 Task: Add a signature Delaney King containing Have a safe and happy holiday, Delaney King to email address softage.10@softage.net and add a label Surveys
Action: Mouse moved to (68, 110)
Screenshot: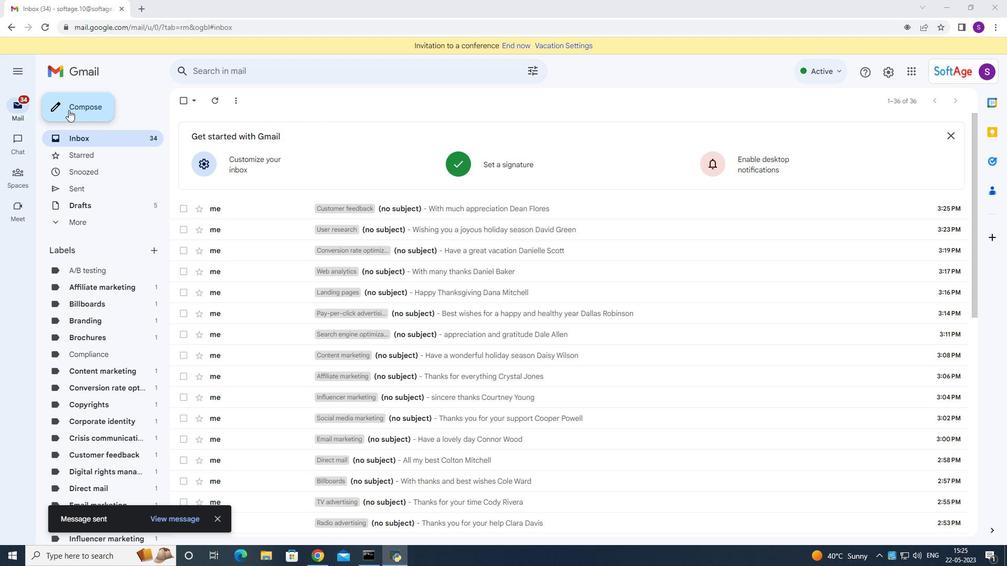 
Action: Mouse pressed left at (68, 110)
Screenshot: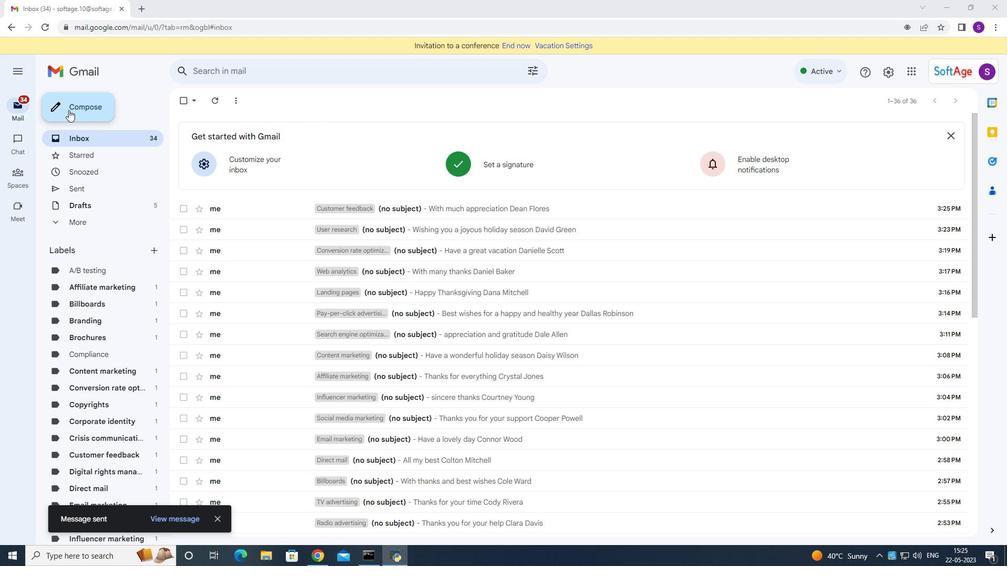 
Action: Mouse moved to (843, 531)
Screenshot: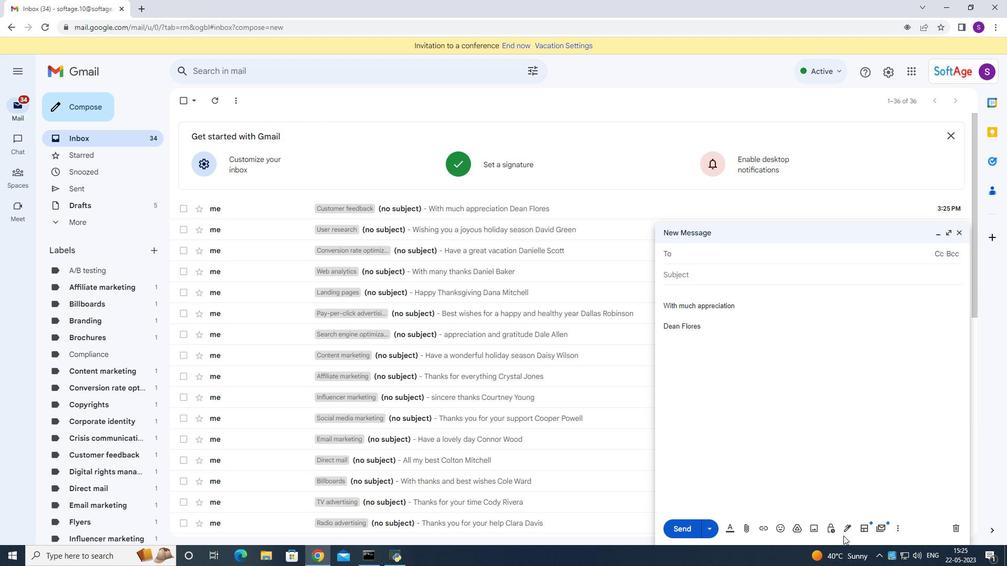 
Action: Mouse pressed left at (843, 531)
Screenshot: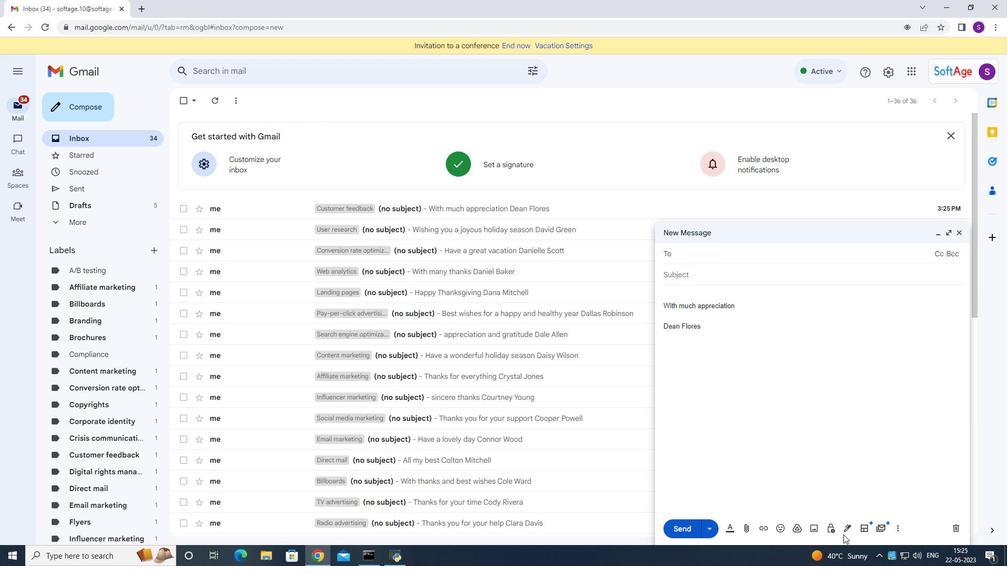 
Action: Mouse moved to (859, 468)
Screenshot: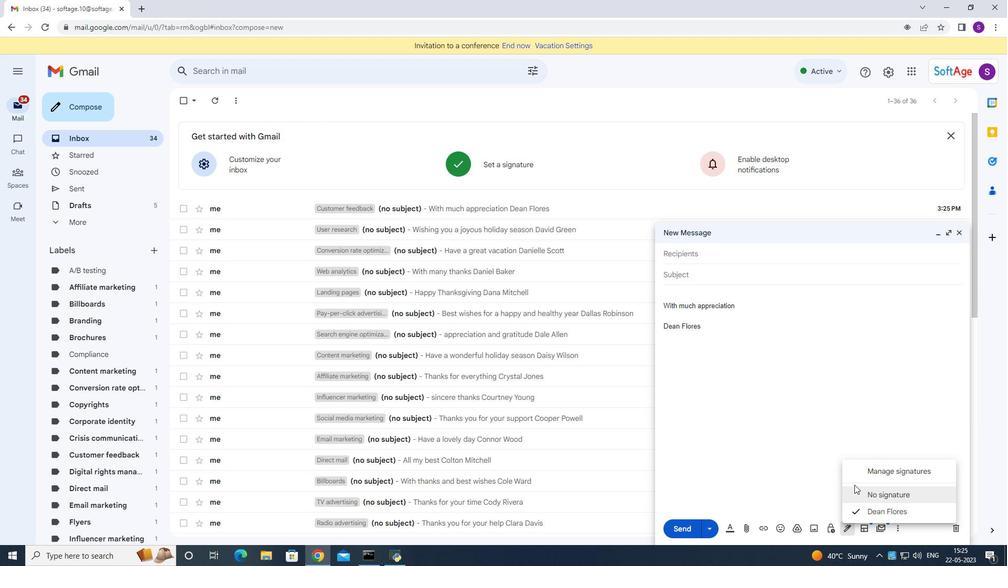 
Action: Mouse pressed left at (859, 468)
Screenshot: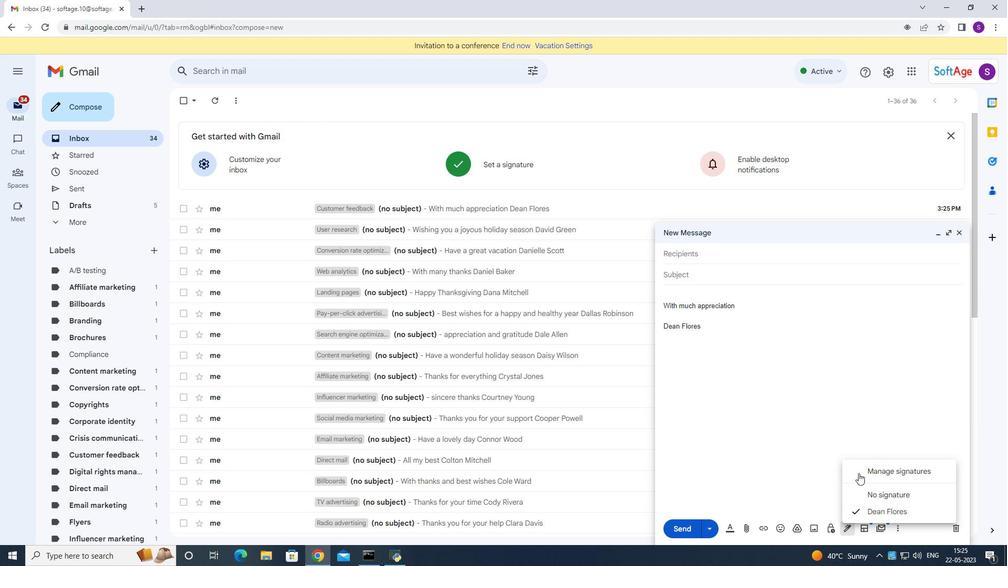
Action: Mouse moved to (532, 331)
Screenshot: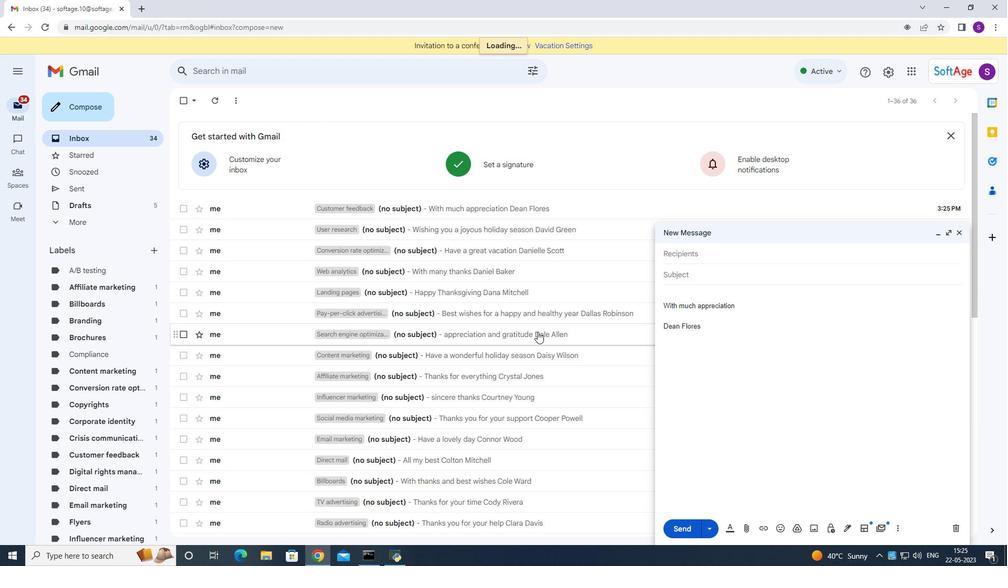 
Action: Mouse scrolled (532, 330) with delta (0, 0)
Screenshot: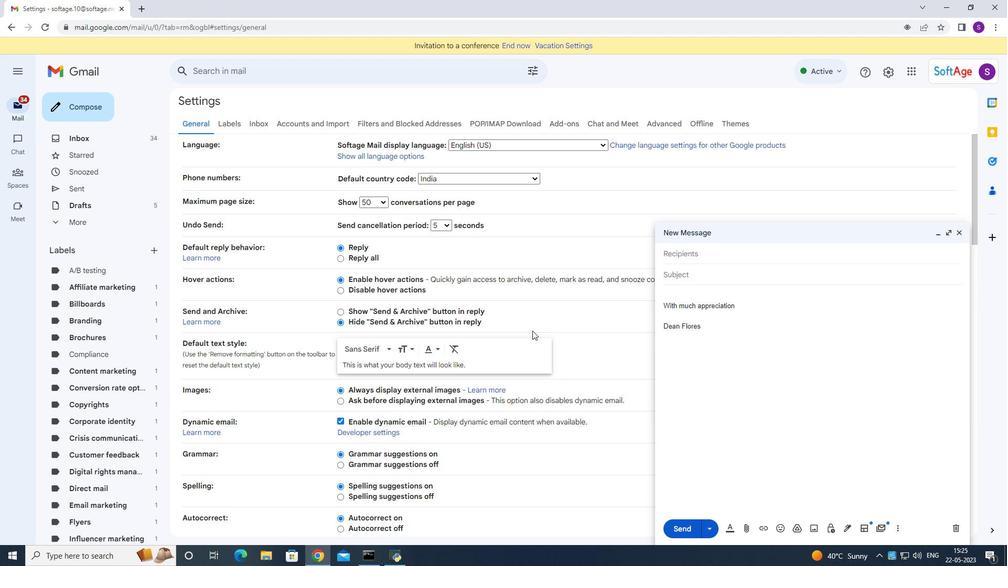 
Action: Mouse scrolled (532, 330) with delta (0, 0)
Screenshot: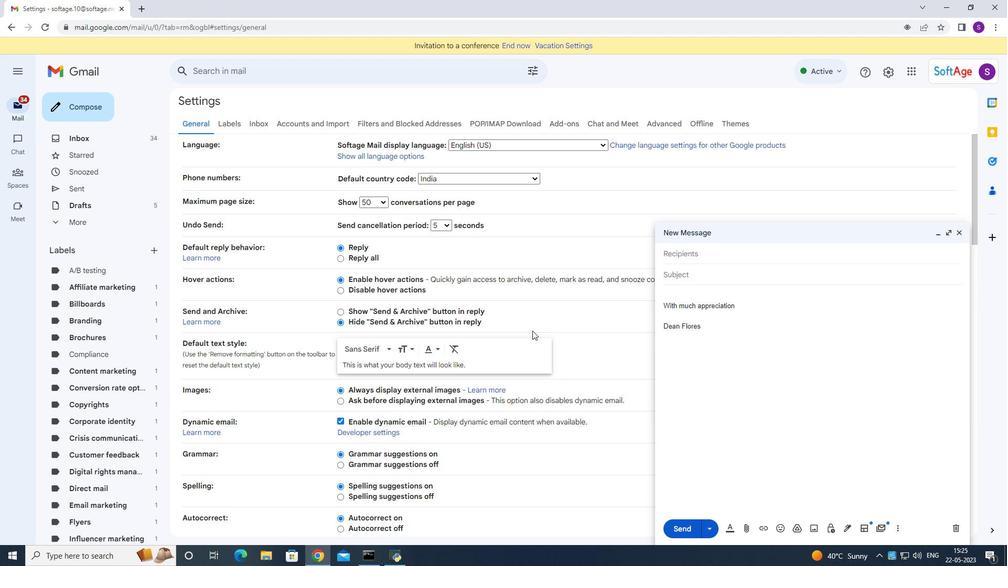 
Action: Mouse scrolled (532, 330) with delta (0, 0)
Screenshot: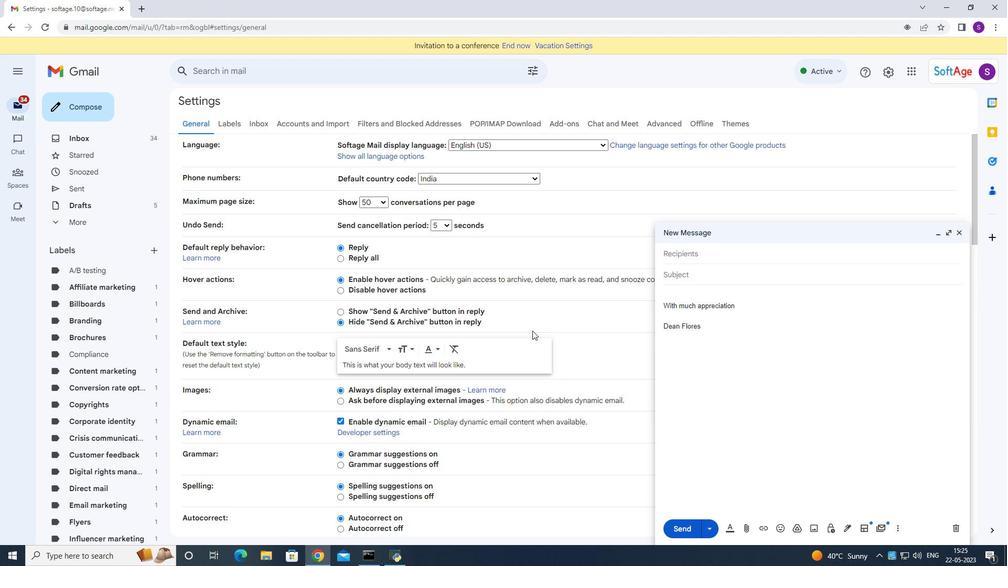 
Action: Mouse scrolled (532, 330) with delta (0, 0)
Screenshot: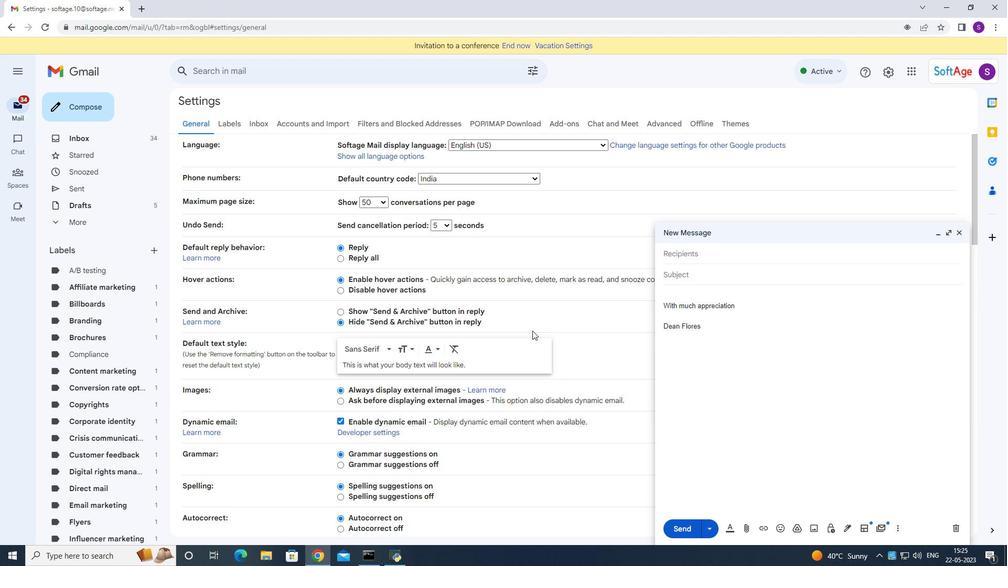 
Action: Mouse scrolled (532, 330) with delta (0, 0)
Screenshot: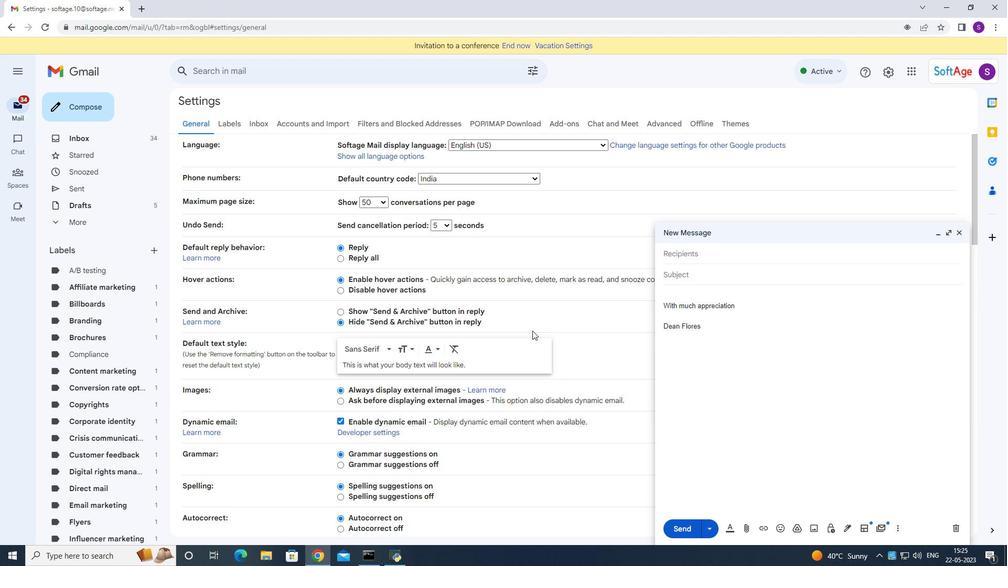 
Action: Mouse scrolled (532, 330) with delta (0, 0)
Screenshot: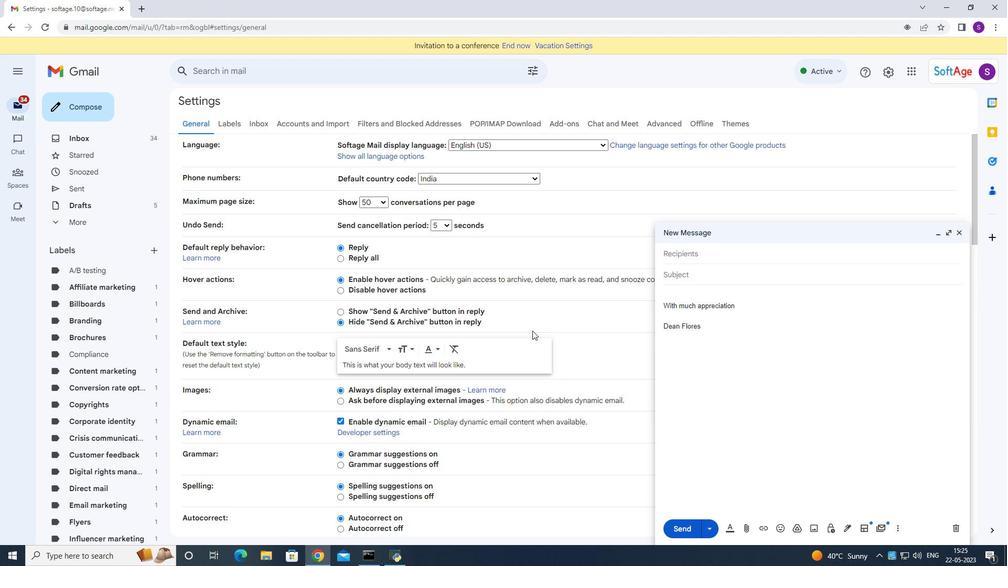 
Action: Mouse moved to (531, 334)
Screenshot: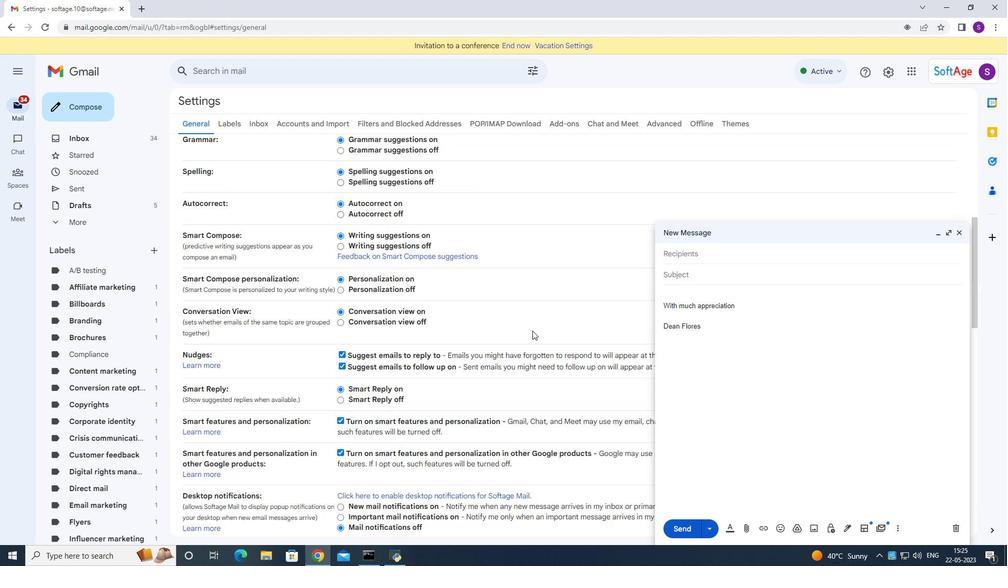 
Action: Mouse scrolled (531, 334) with delta (0, 0)
Screenshot: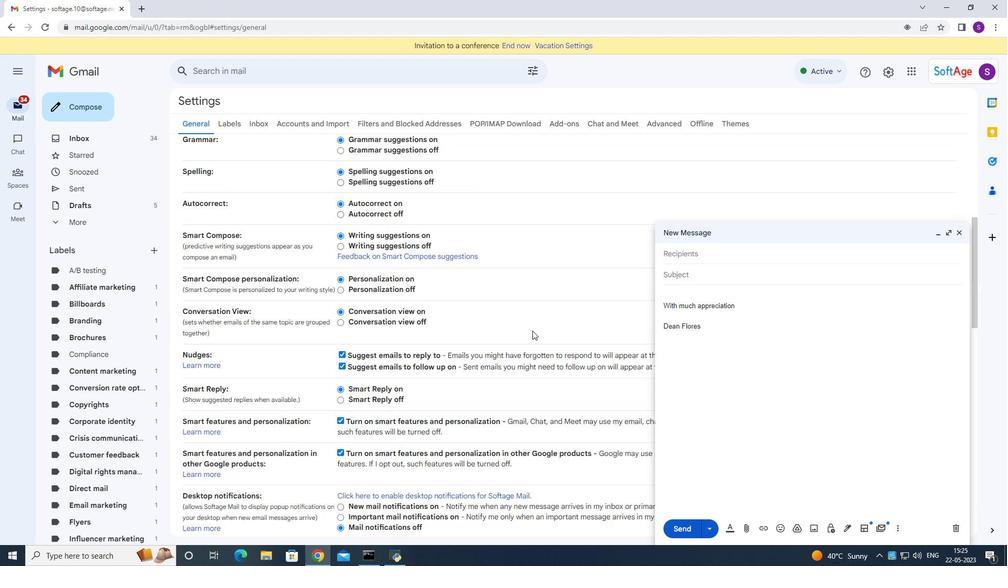 
Action: Mouse moved to (531, 334)
Screenshot: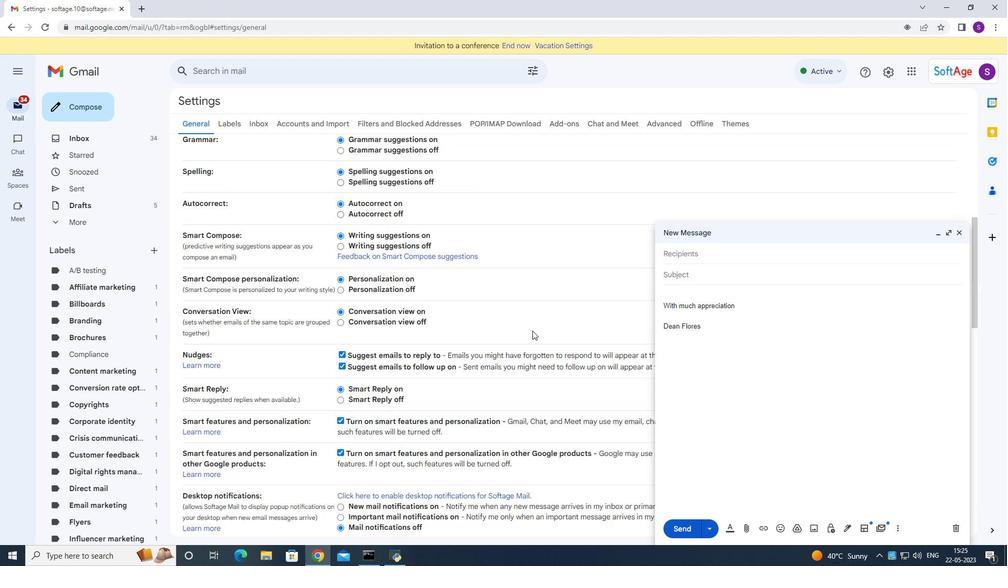 
Action: Mouse scrolled (531, 334) with delta (0, 0)
Screenshot: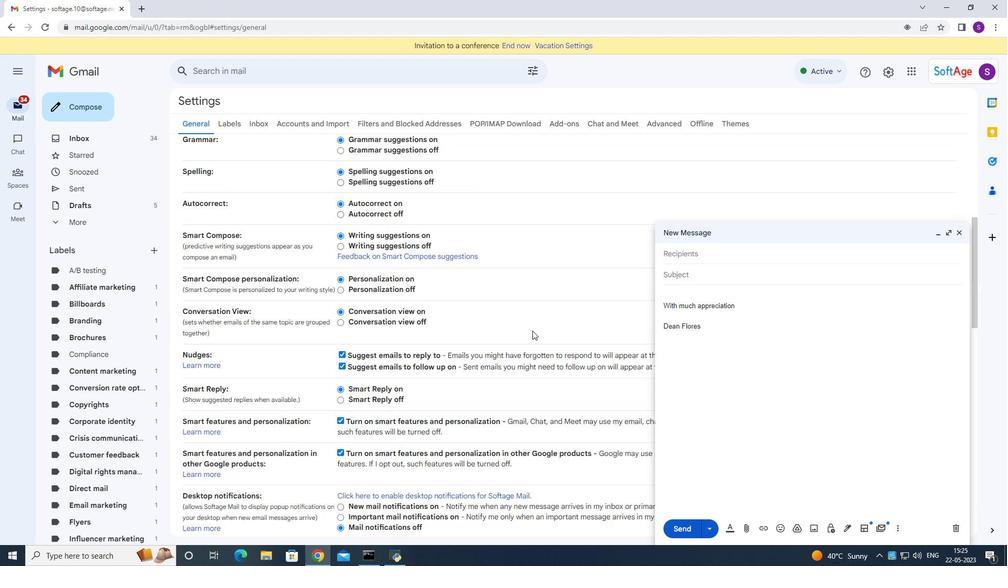 
Action: Mouse scrolled (531, 334) with delta (0, 0)
Screenshot: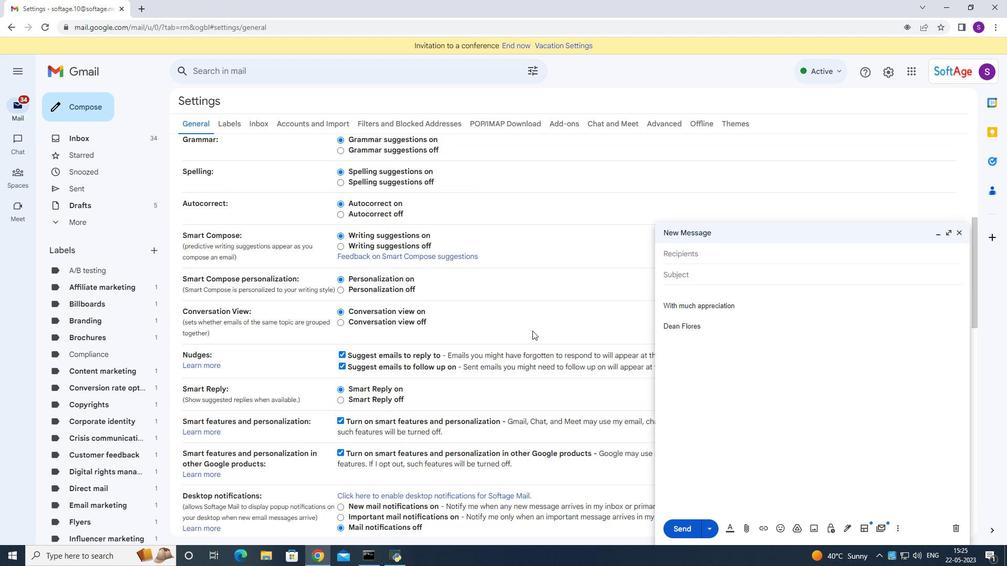 
Action: Mouse scrolled (531, 334) with delta (0, 0)
Screenshot: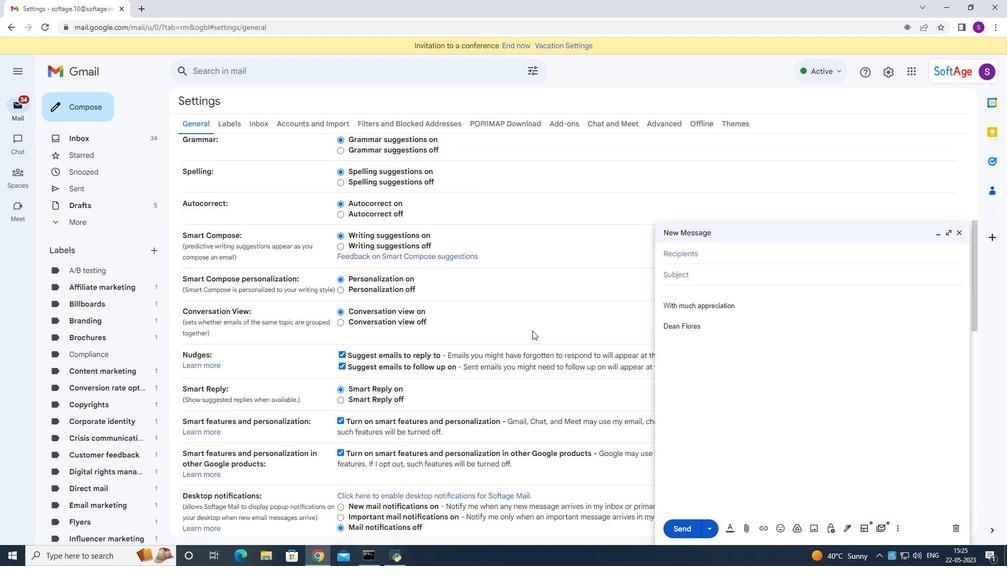 
Action: Mouse moved to (499, 351)
Screenshot: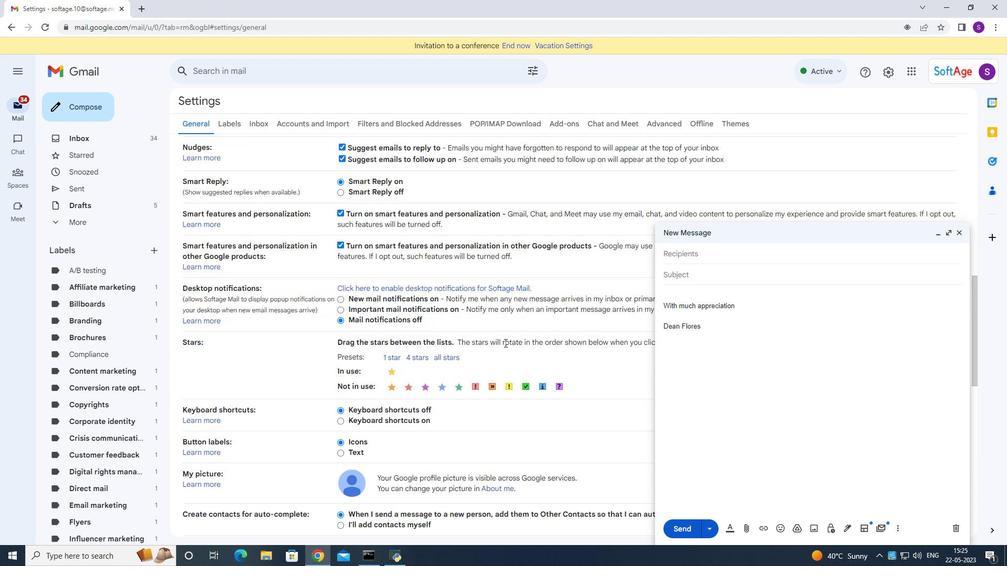 
Action: Mouse scrolled (499, 351) with delta (0, 0)
Screenshot: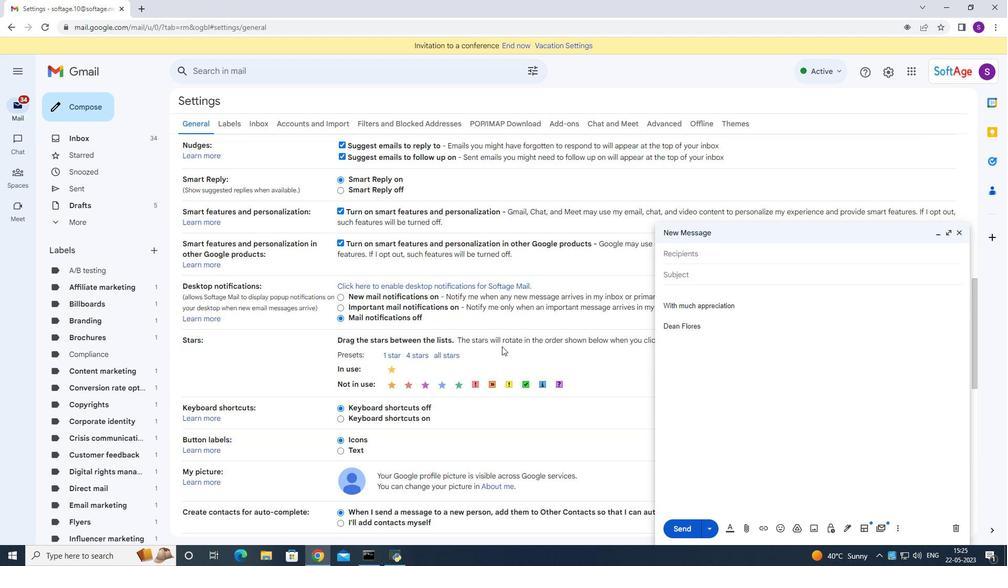 
Action: Mouse scrolled (499, 351) with delta (0, 0)
Screenshot: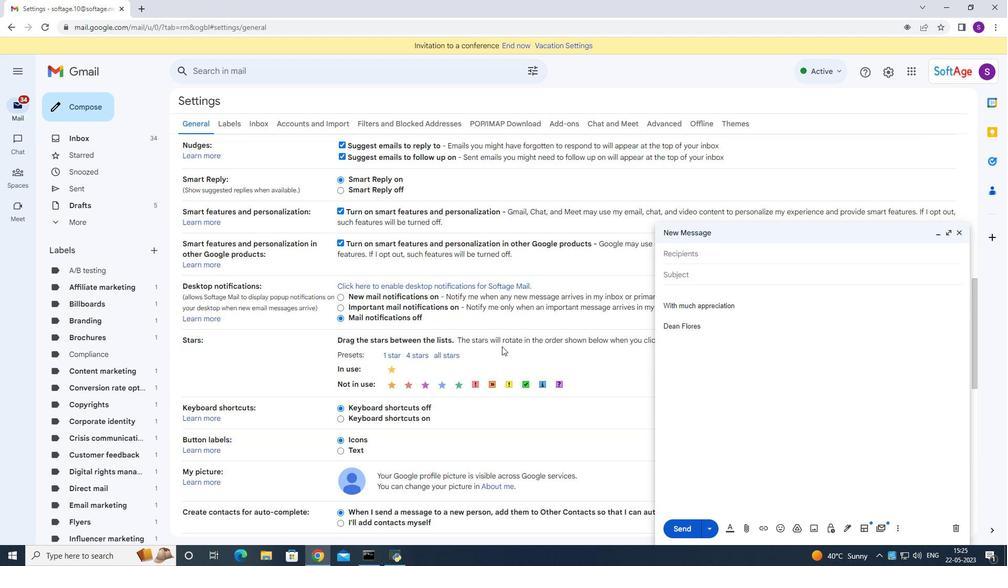 
Action: Mouse scrolled (499, 351) with delta (0, 0)
Screenshot: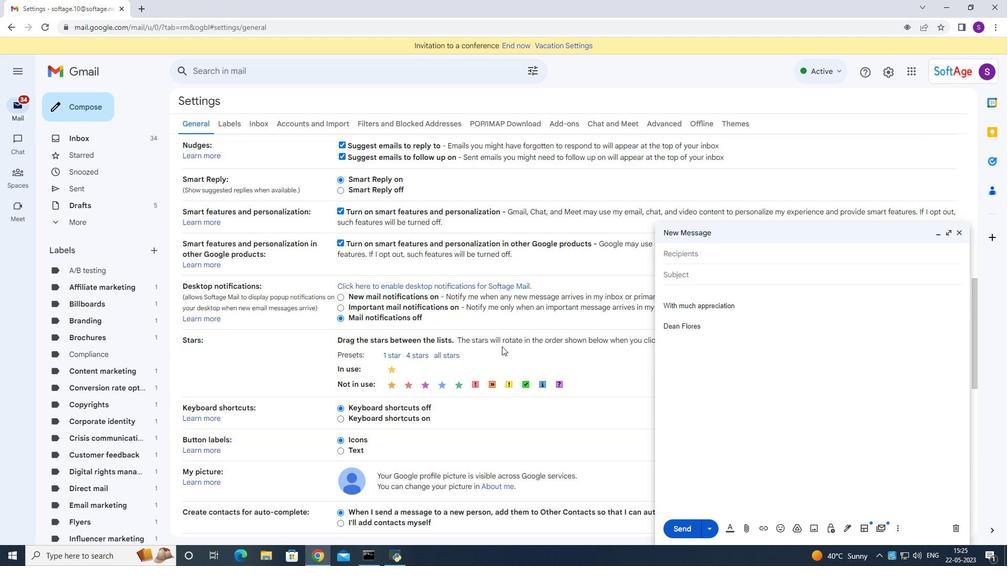 
Action: Mouse moved to (428, 394)
Screenshot: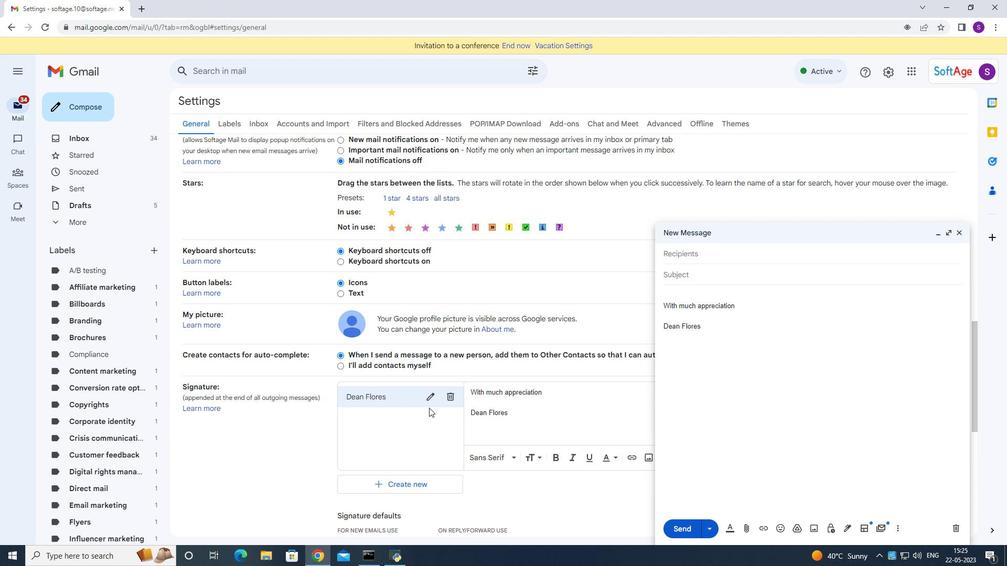 
Action: Mouse pressed left at (428, 394)
Screenshot: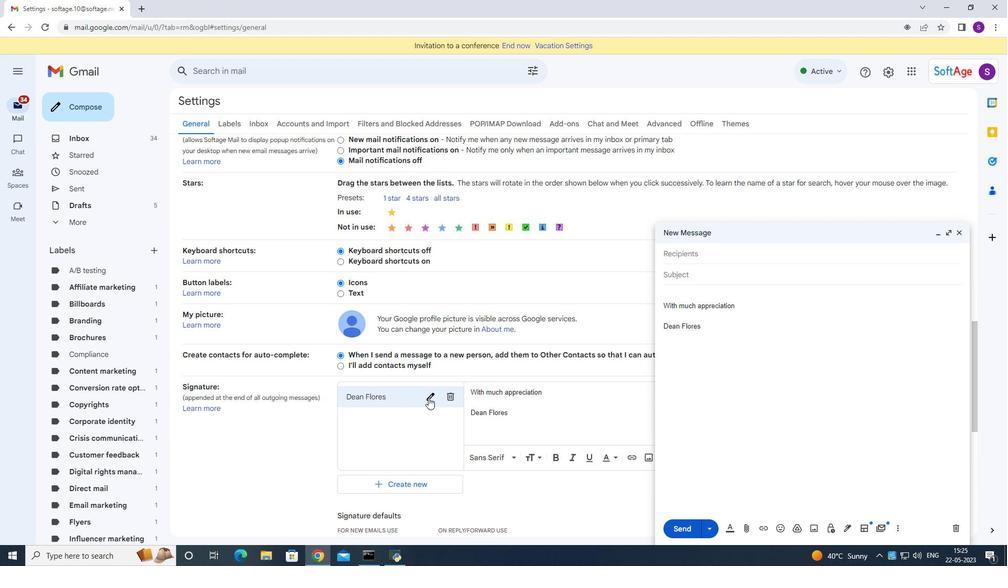 
Action: Mouse moved to (424, 373)
Screenshot: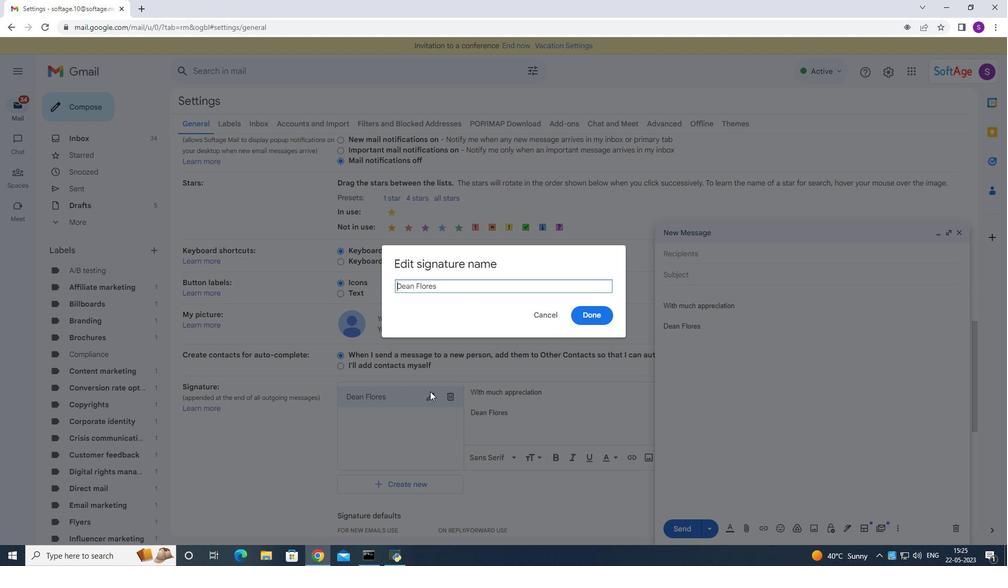 
Action: Key pressed ctrl+A<Key.backspace><Key.shift>Dea<Key.backspace>laney<Key.space><Key.shift>King<Key.space>
Screenshot: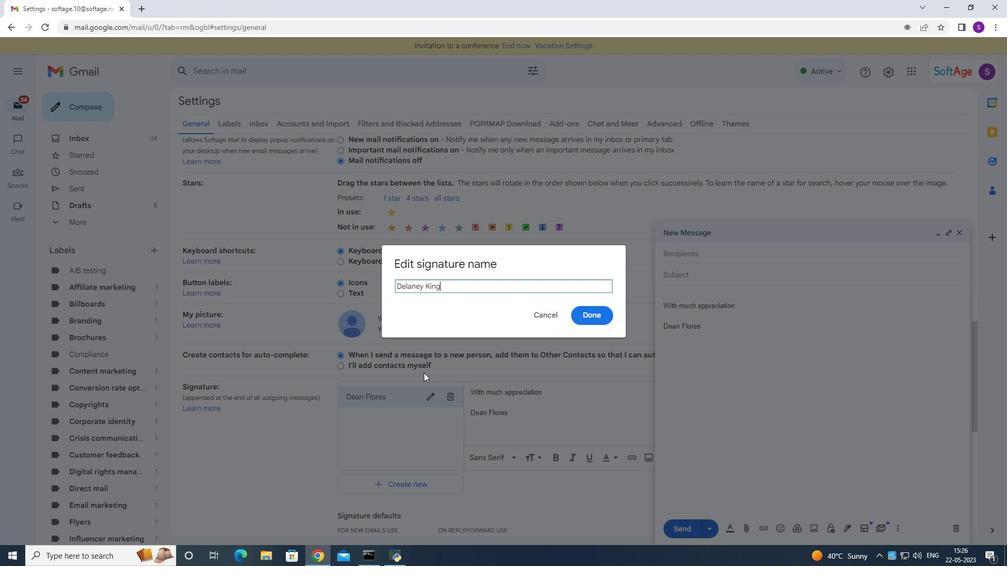 
Action: Mouse moved to (596, 323)
Screenshot: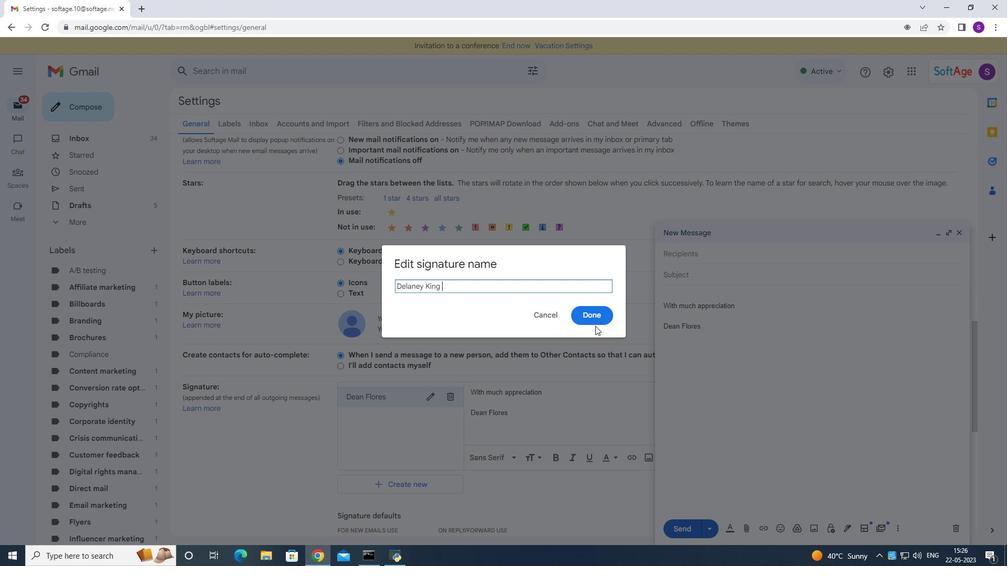 
Action: Mouse pressed left at (596, 323)
Screenshot: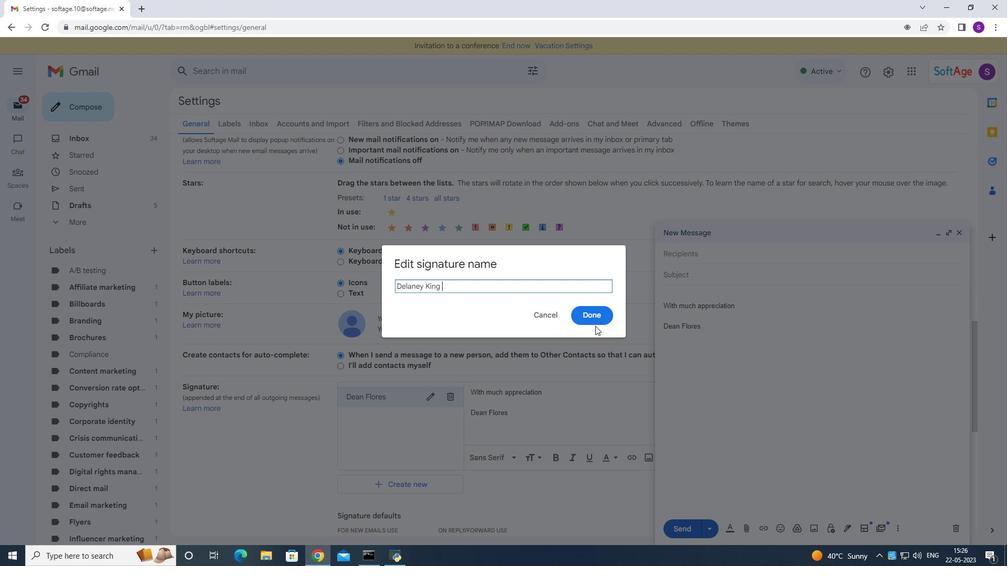 
Action: Mouse moved to (571, 399)
Screenshot: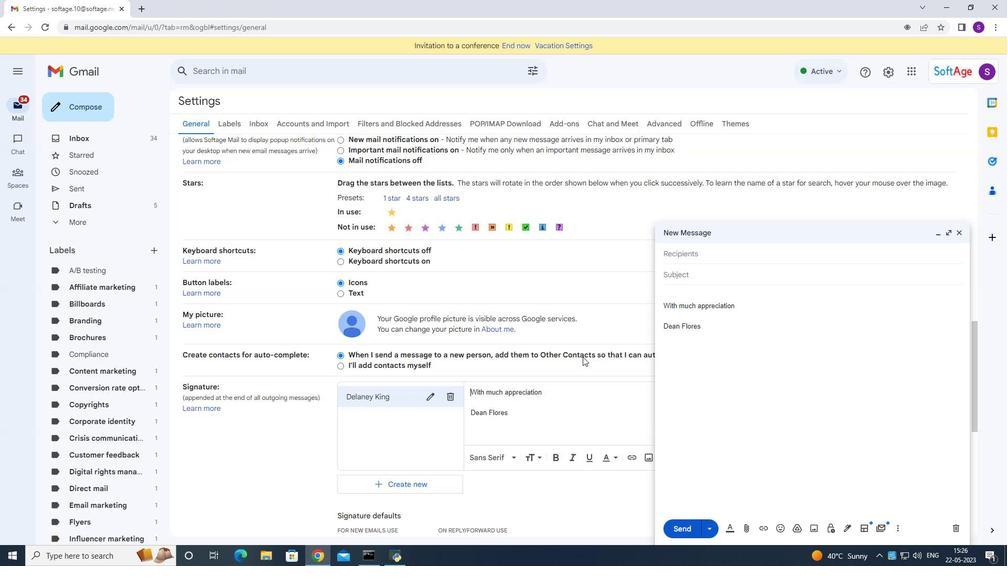 
Action: Key pressed ctrl+A
Screenshot: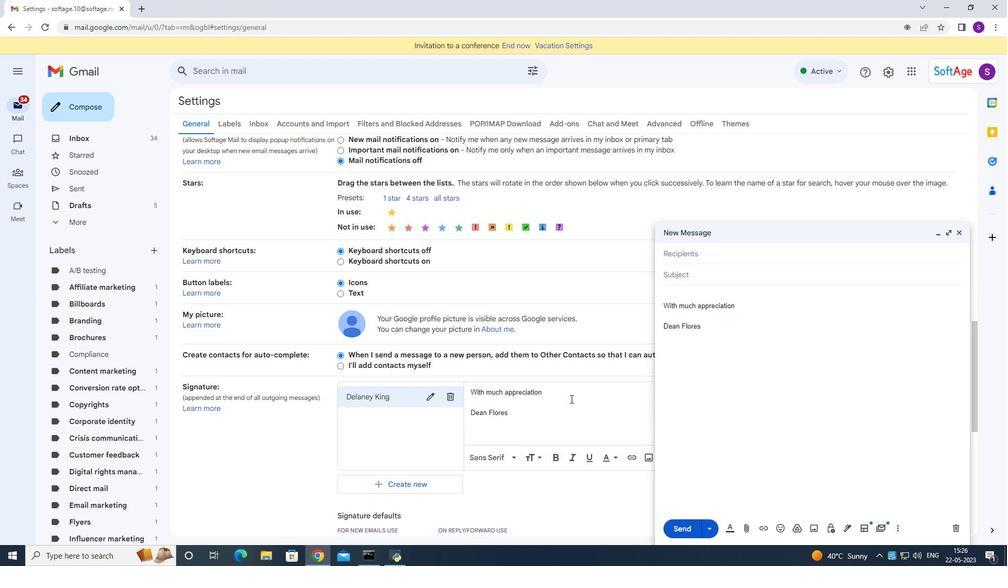 
Action: Mouse moved to (556, 388)
Screenshot: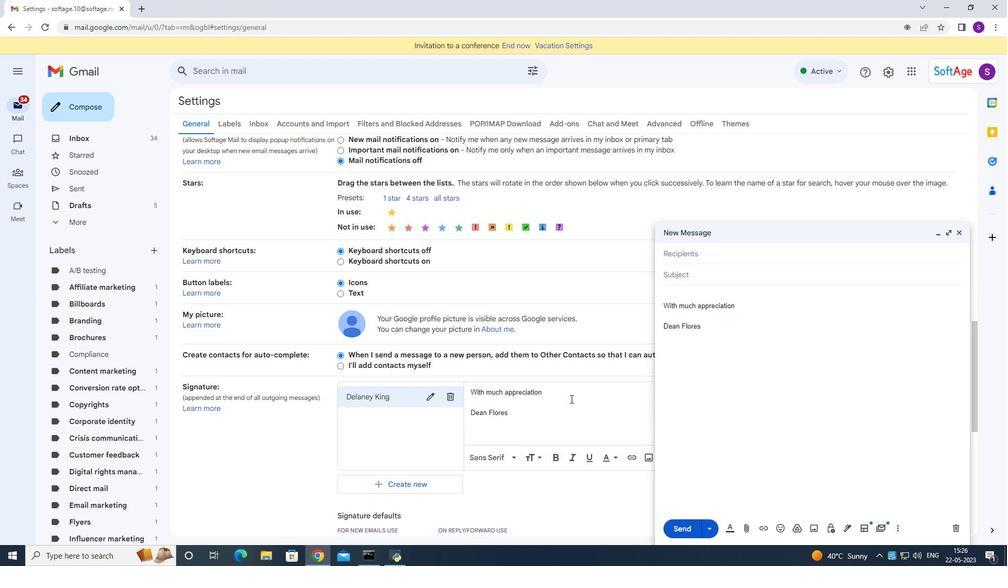 
Action: Key pressed <Key.backspace><Key.shift><Key.shift><Key.shift><Key.shift><Key.shift><Key.shift><Key.shift><Key.shift><Key.shift><Key.shift><Key.shift><Key.shift><Key.shift><Key.shift><Key.shift><Key.shift><Key.shift><Key.shift><Key.shift>Have<Key.space>a<Key.space>safe<Key.space>and<Key.space>happy<Key.space>holiday<Key.space>
Screenshot: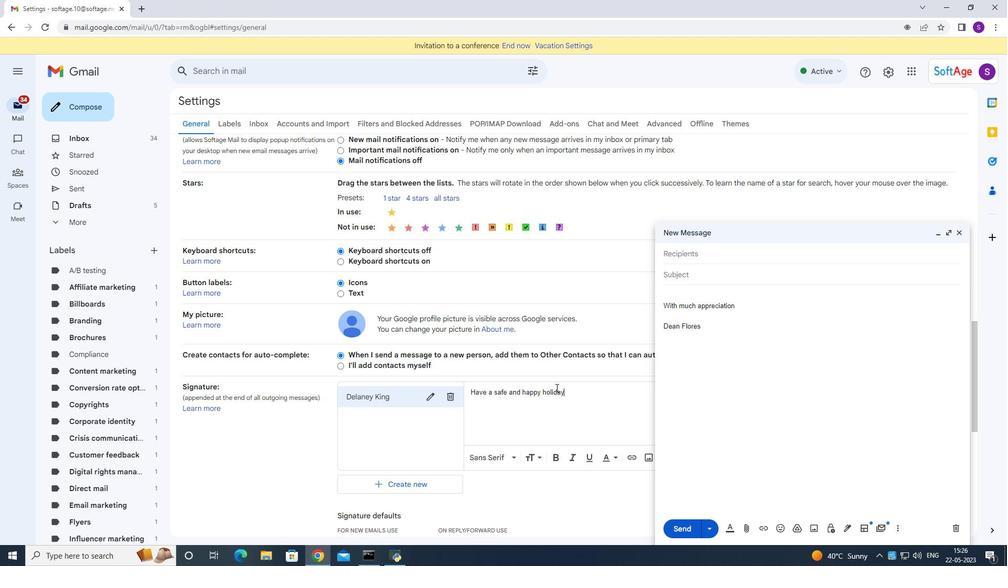 
Action: Mouse moved to (589, 399)
Screenshot: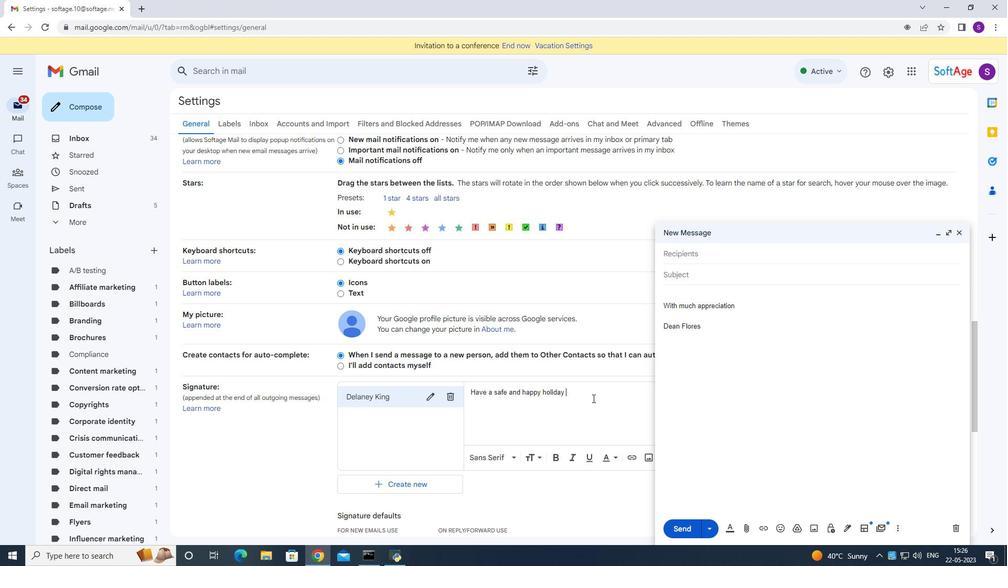 
Action: Key pressed <Key.enter><Key.enter><Key.shift><Key.shift><Key.shift><Key.shift>Delaney<Key.space><Key.shift>King<Key.space>
Screenshot: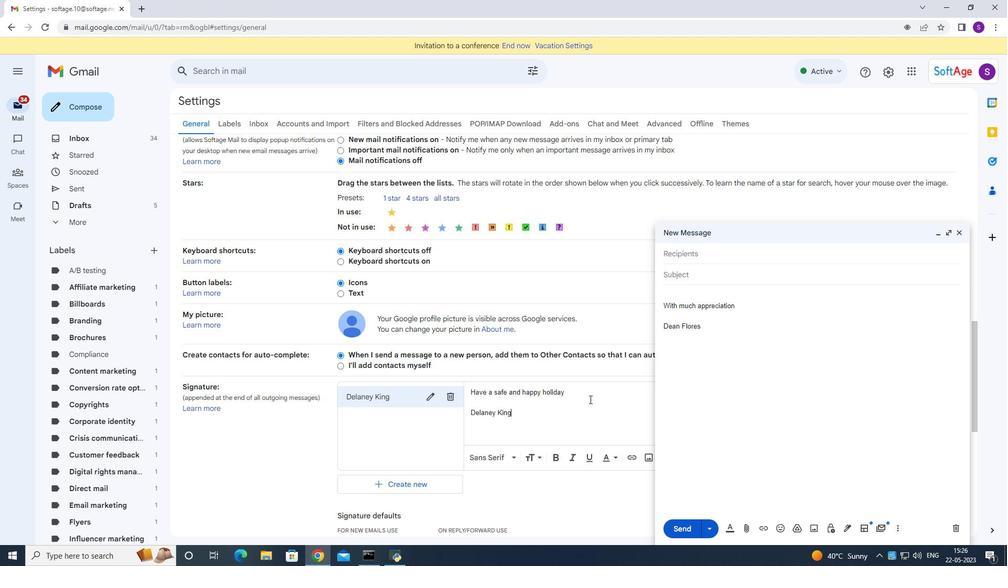 
Action: Mouse moved to (588, 406)
Screenshot: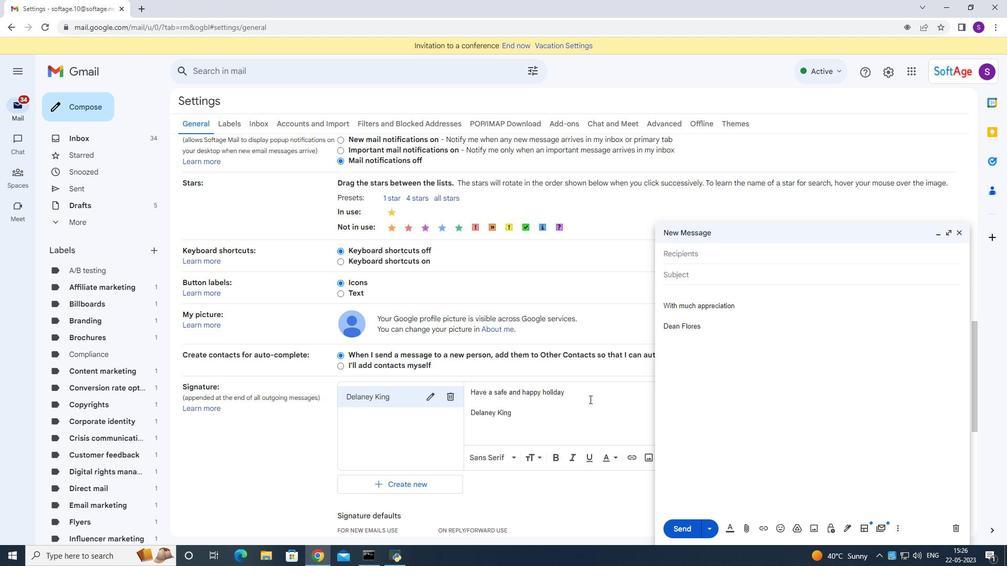 
Action: Mouse scrolled (588, 406) with delta (0, 0)
Screenshot: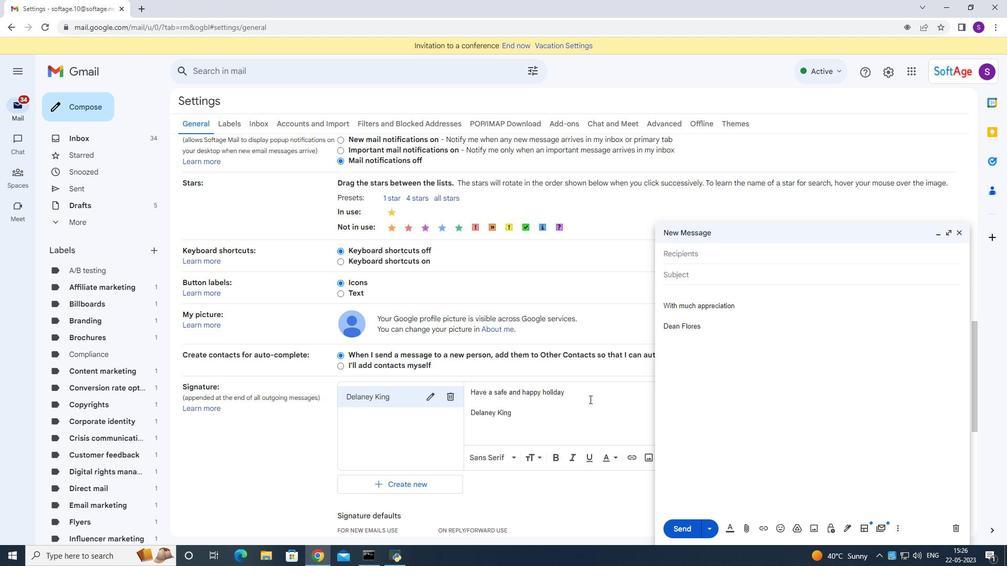
Action: Mouse moved to (588, 408)
Screenshot: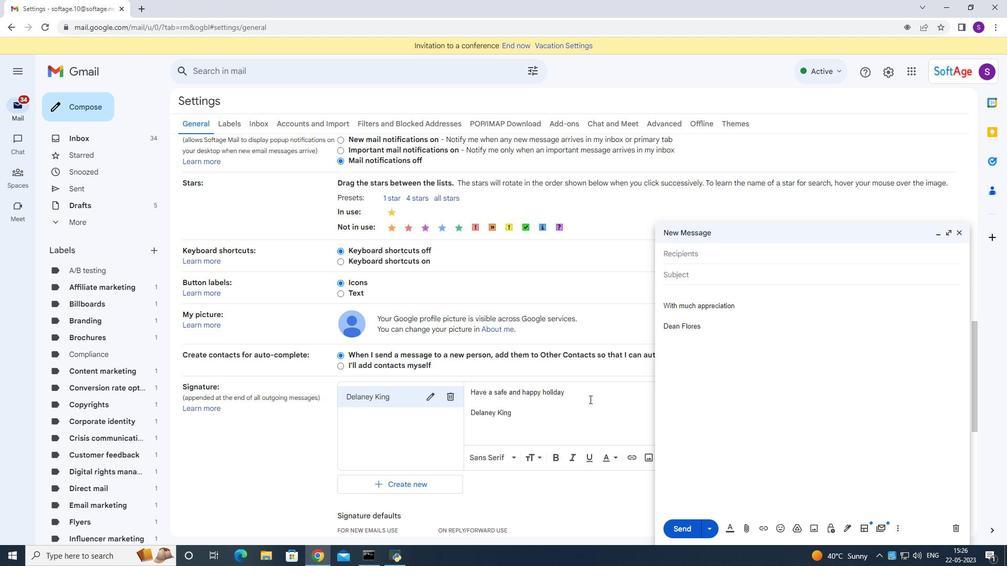 
Action: Mouse scrolled (588, 407) with delta (0, 0)
Screenshot: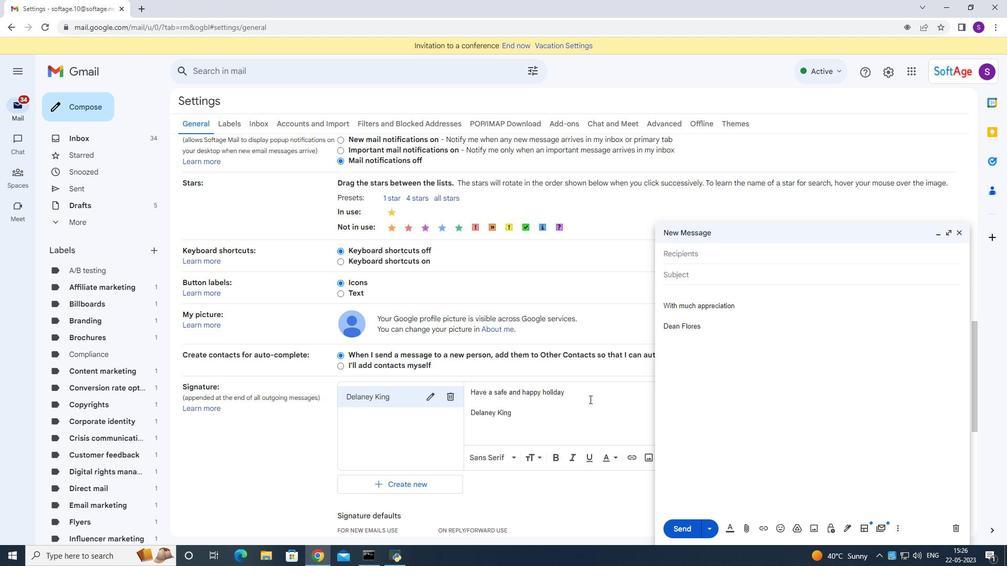 
Action: Mouse moved to (587, 408)
Screenshot: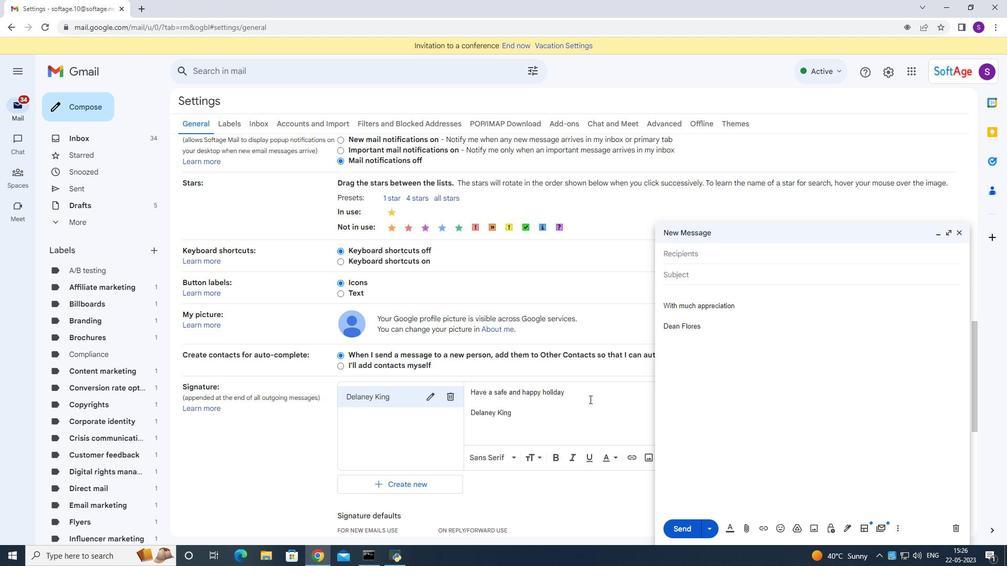 
Action: Mouse scrolled (587, 407) with delta (0, 0)
Screenshot: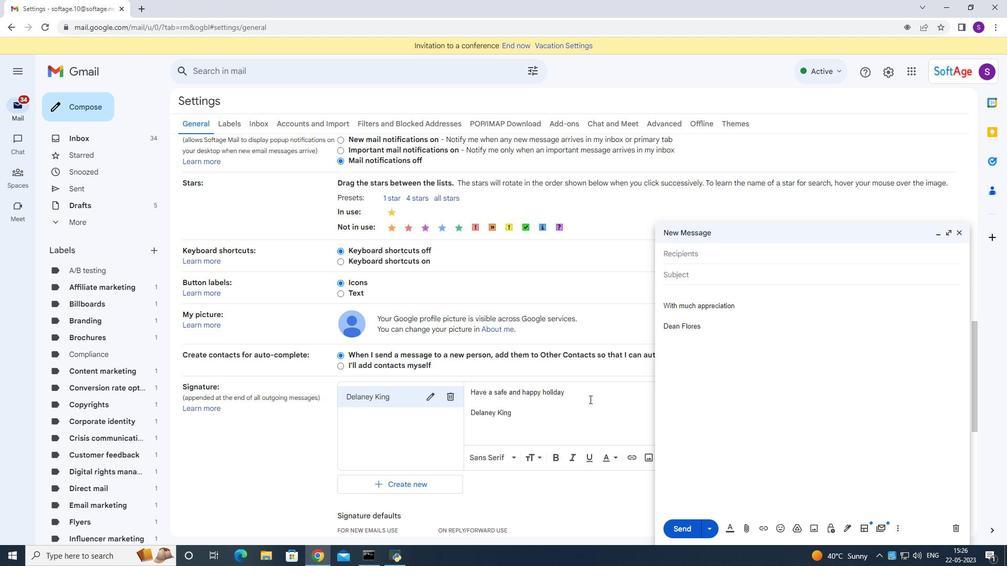 
Action: Mouse moved to (587, 408)
Screenshot: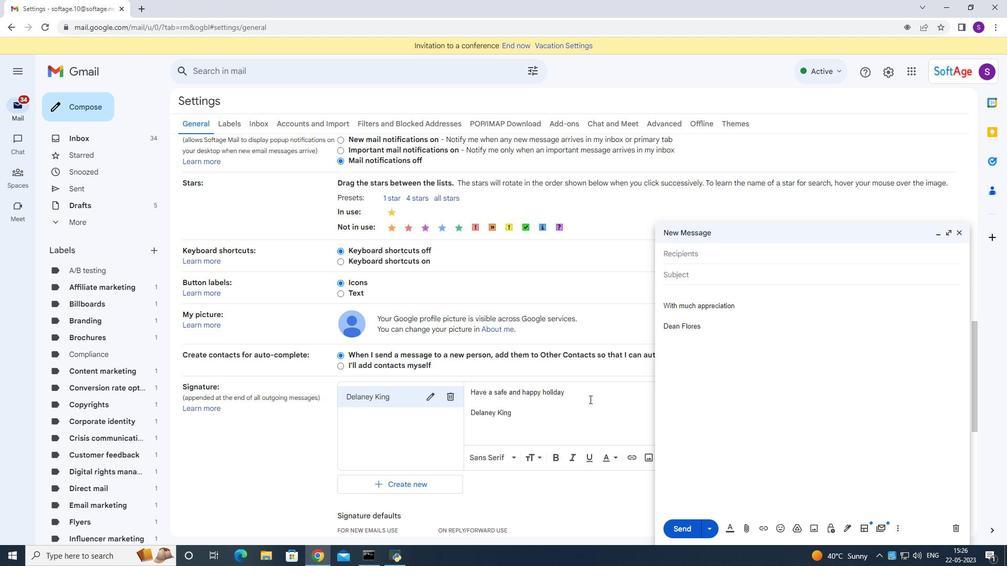 
Action: Mouse scrolled (587, 407) with delta (0, 0)
Screenshot: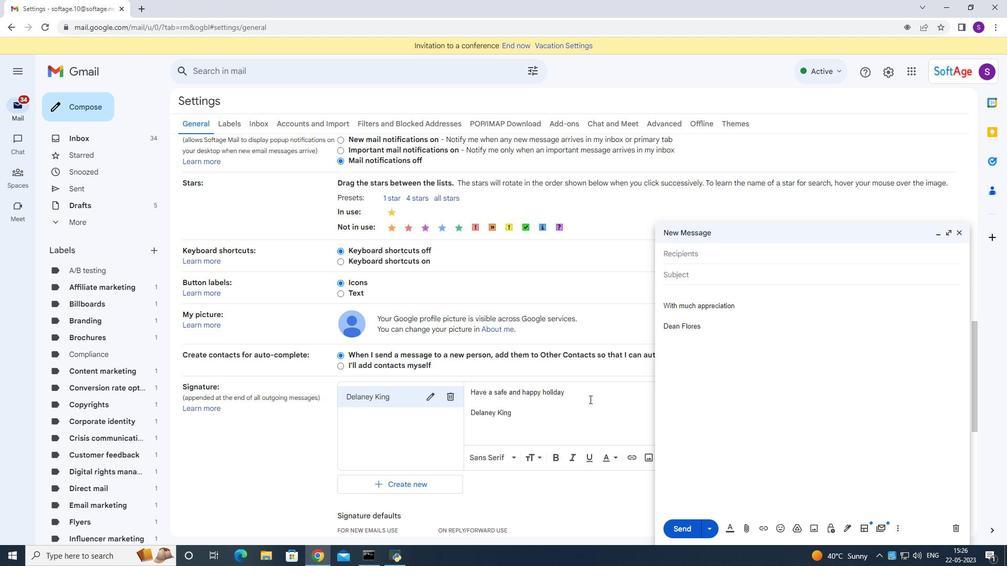 
Action: Mouse moved to (576, 302)
Screenshot: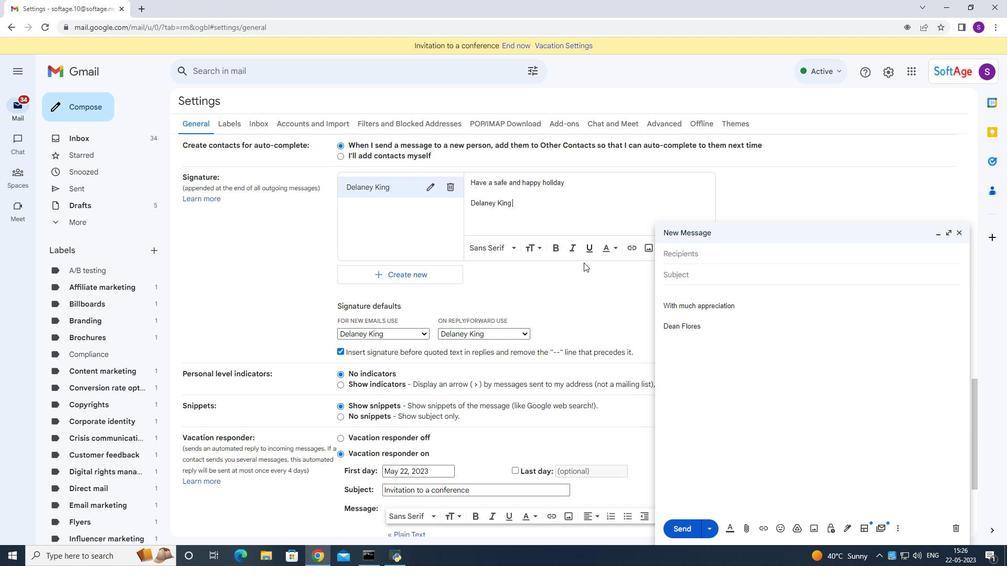 
Action: Mouse scrolled (576, 301) with delta (0, 0)
Screenshot: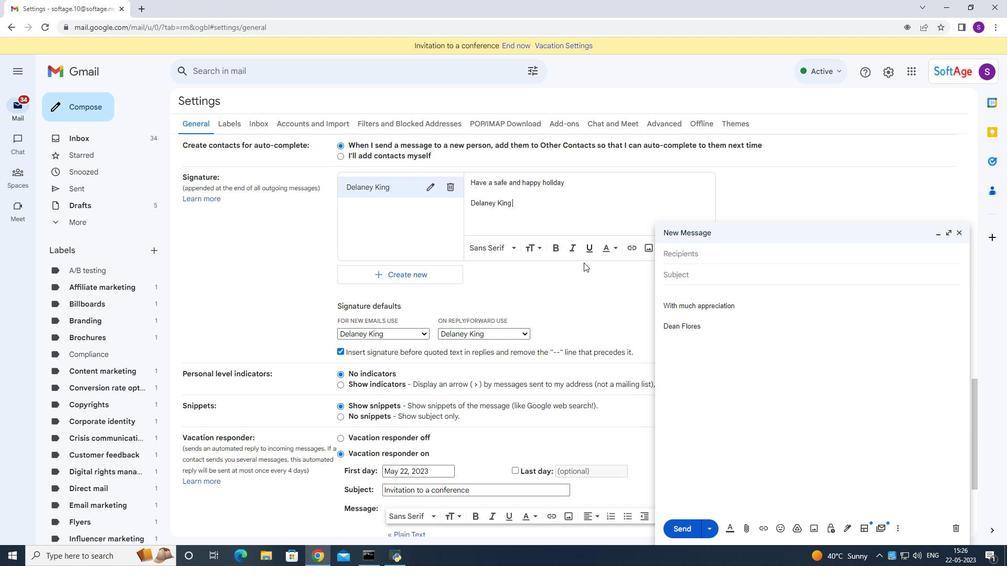 
Action: Mouse moved to (575, 313)
Screenshot: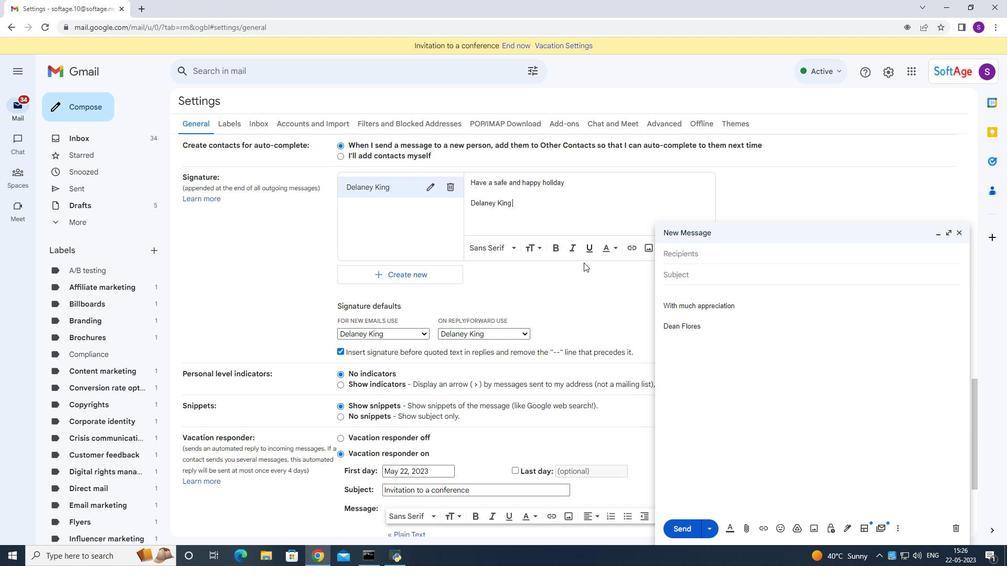 
Action: Mouse scrolled (575, 312) with delta (0, 0)
Screenshot: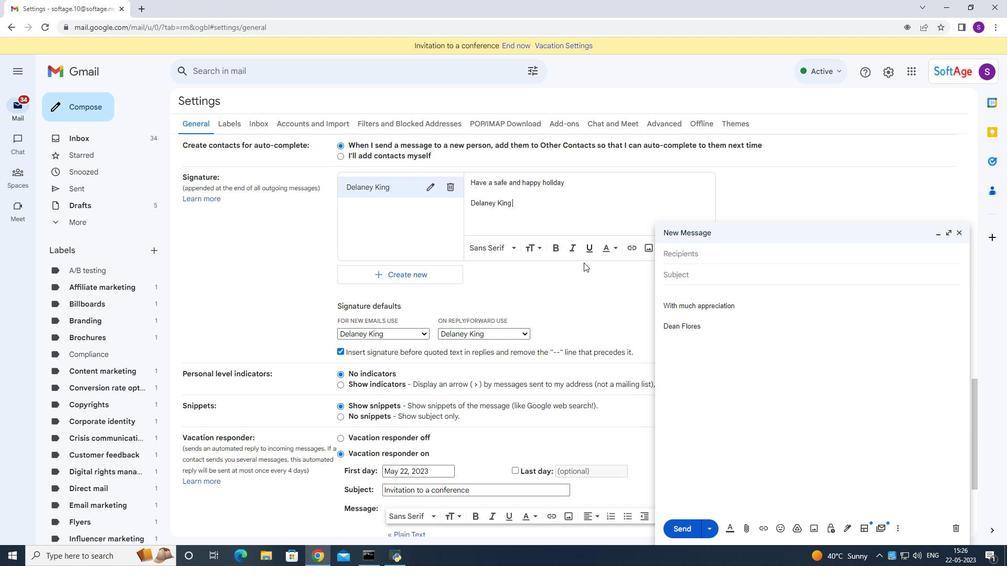 
Action: Mouse moved to (574, 315)
Screenshot: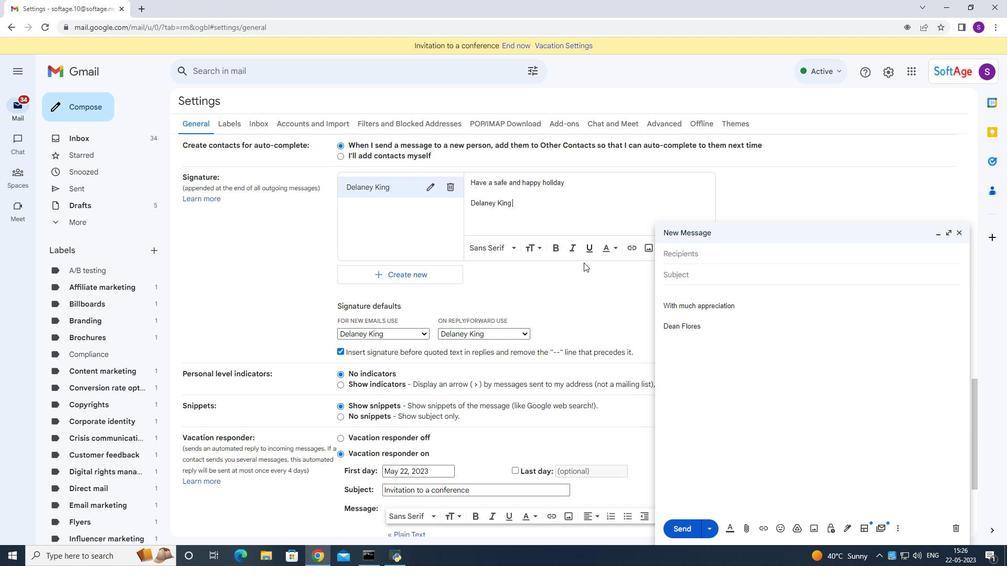 
Action: Mouse scrolled (574, 314) with delta (0, 0)
Screenshot: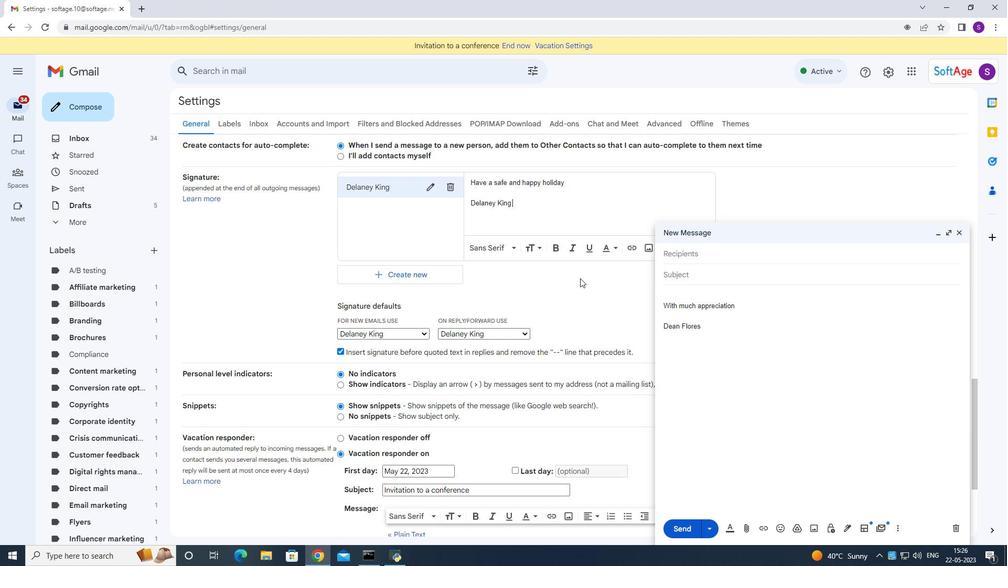 
Action: Mouse moved to (574, 319)
Screenshot: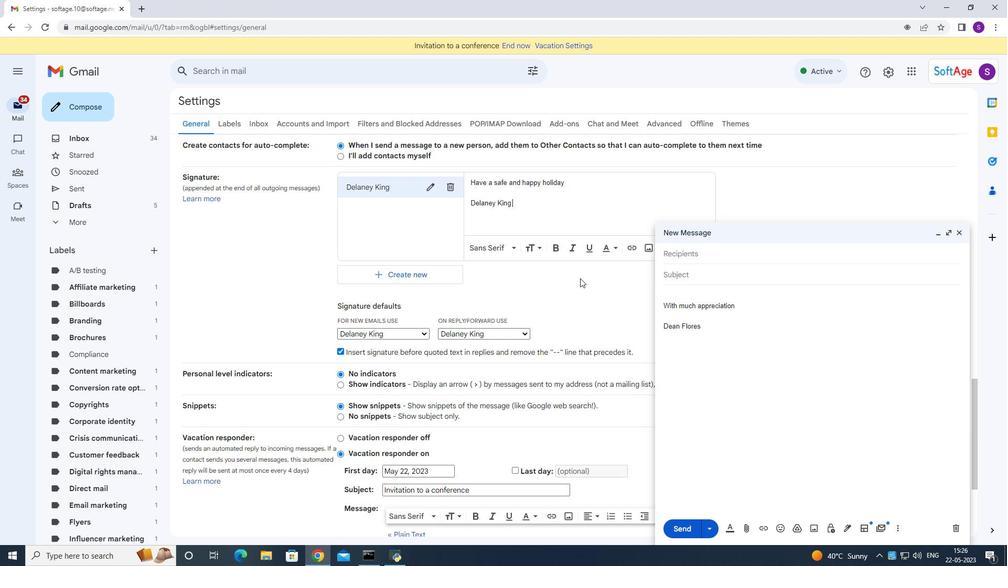 
Action: Mouse scrolled (574, 319) with delta (0, 0)
Screenshot: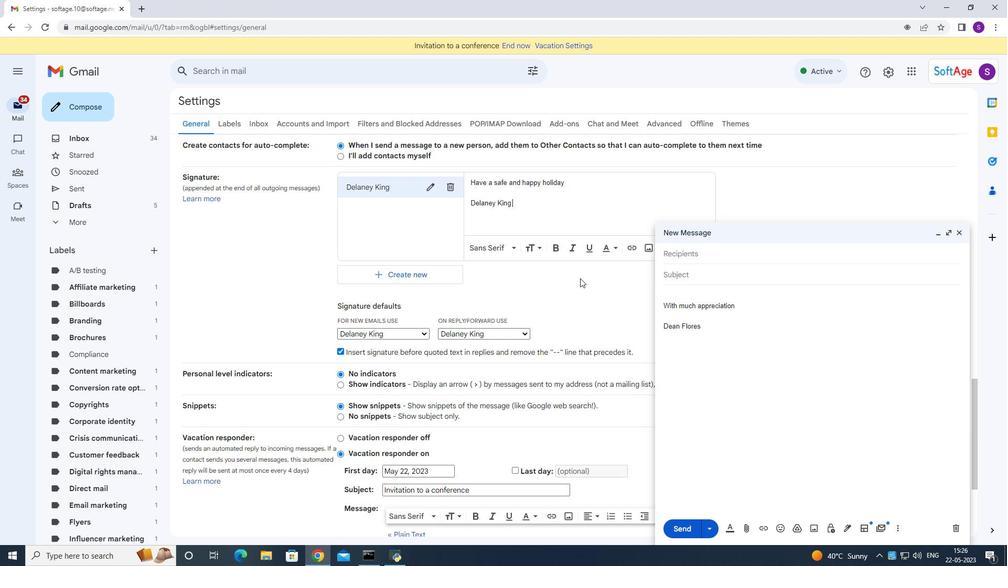 
Action: Mouse moved to (574, 323)
Screenshot: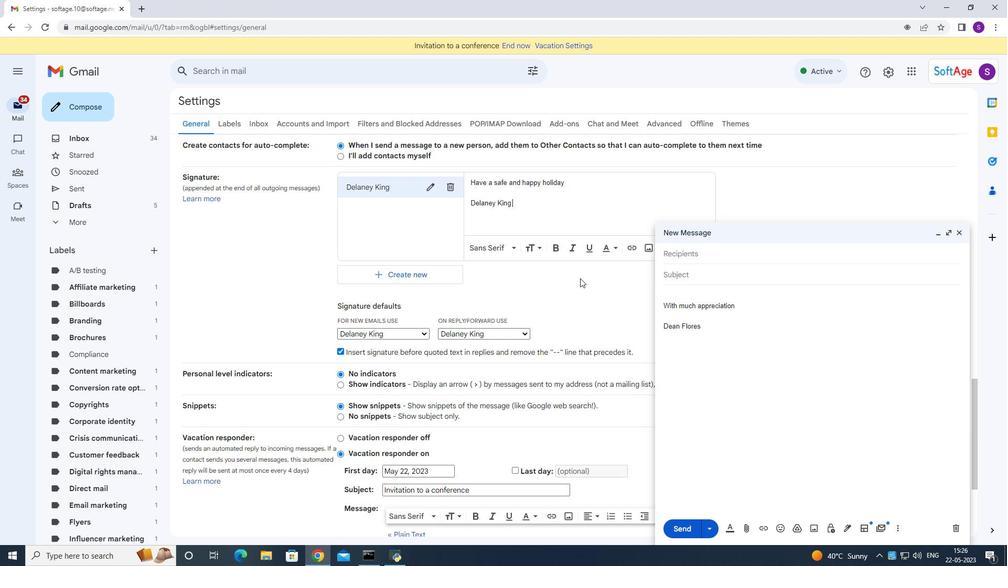 
Action: Mouse scrolled (574, 323) with delta (0, 0)
Screenshot: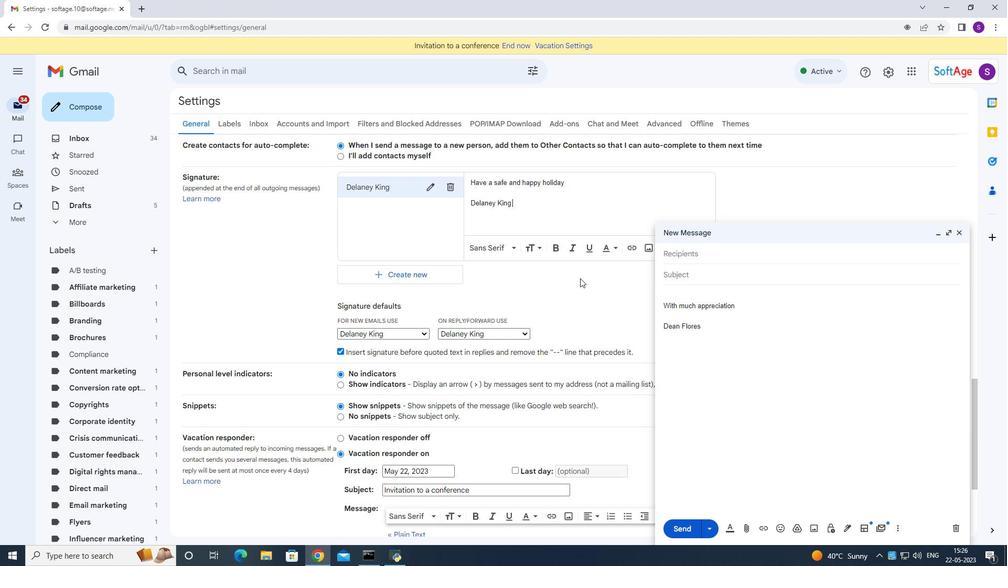 
Action: Mouse moved to (957, 234)
Screenshot: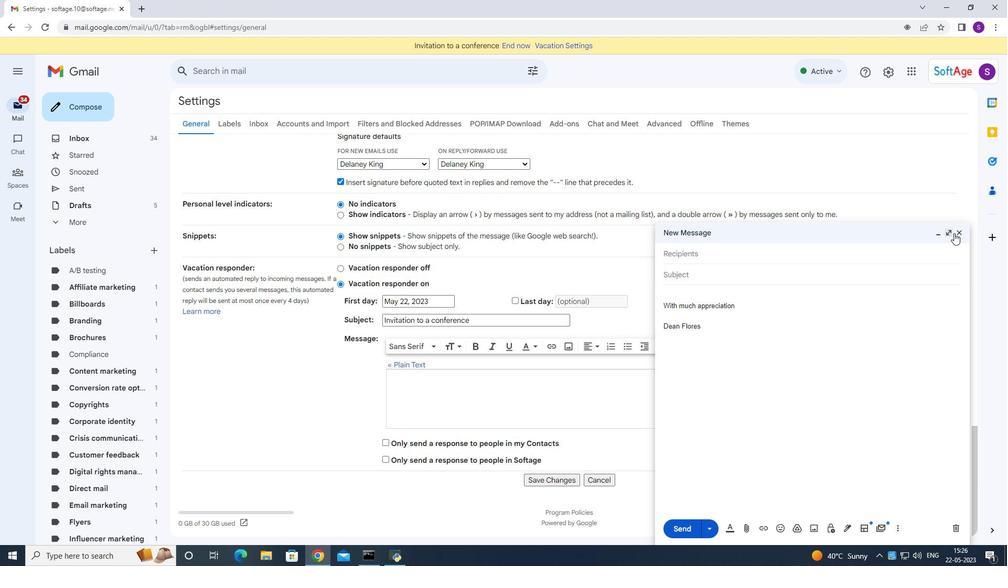
Action: Mouse pressed left at (957, 234)
Screenshot: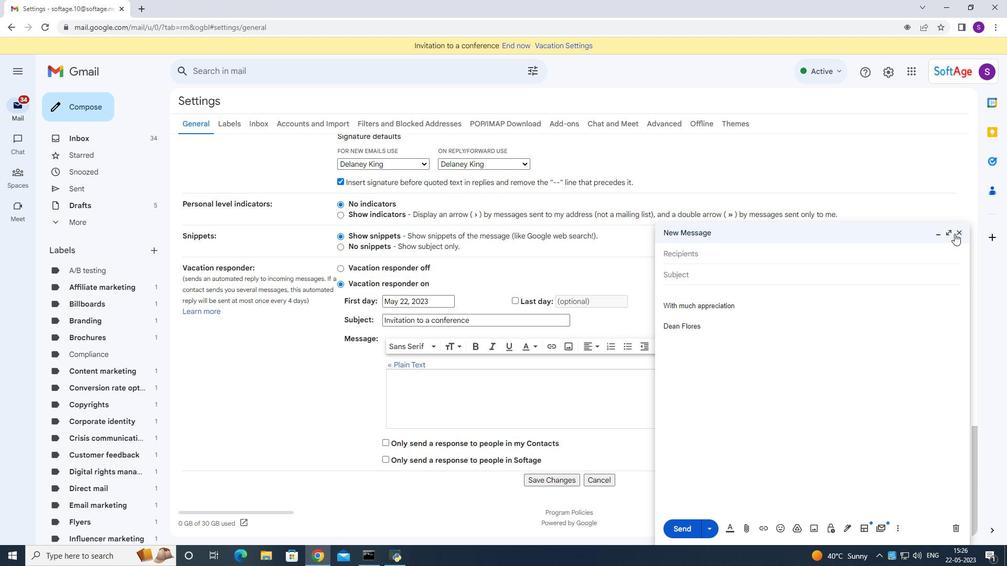 
Action: Mouse moved to (550, 475)
Screenshot: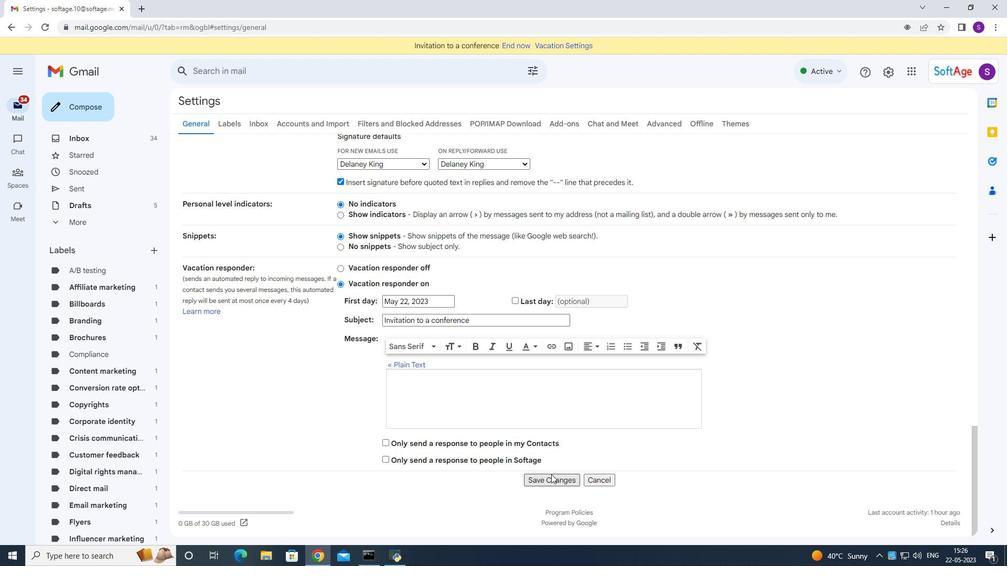 
Action: Mouse pressed left at (550, 475)
Screenshot: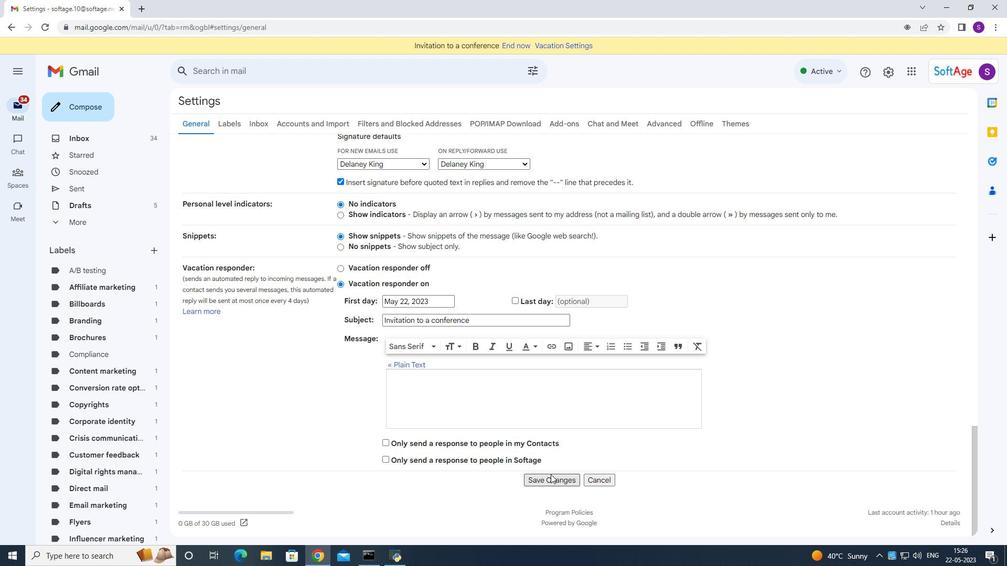 
Action: Mouse moved to (62, 102)
Screenshot: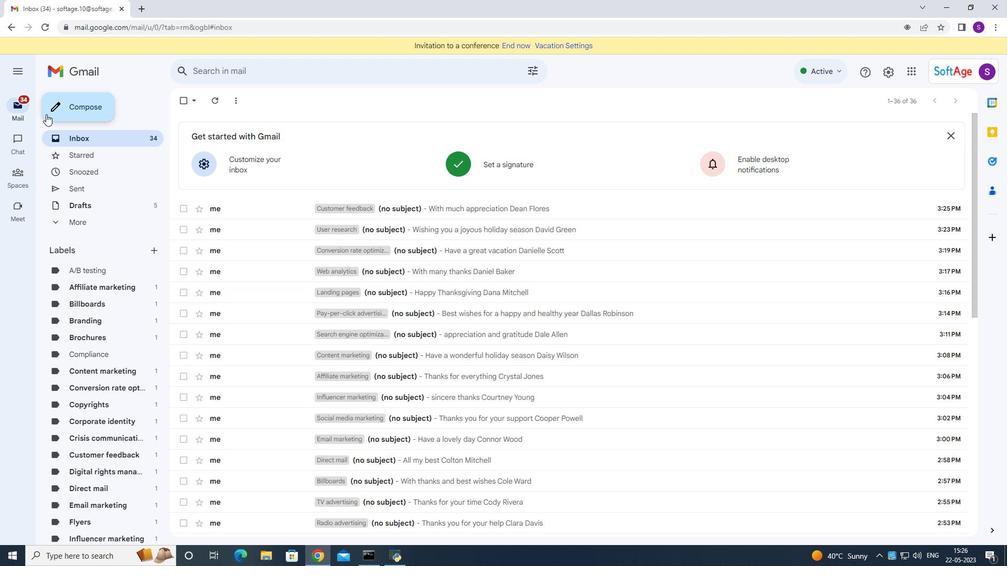 
Action: Mouse pressed left at (62, 102)
Screenshot: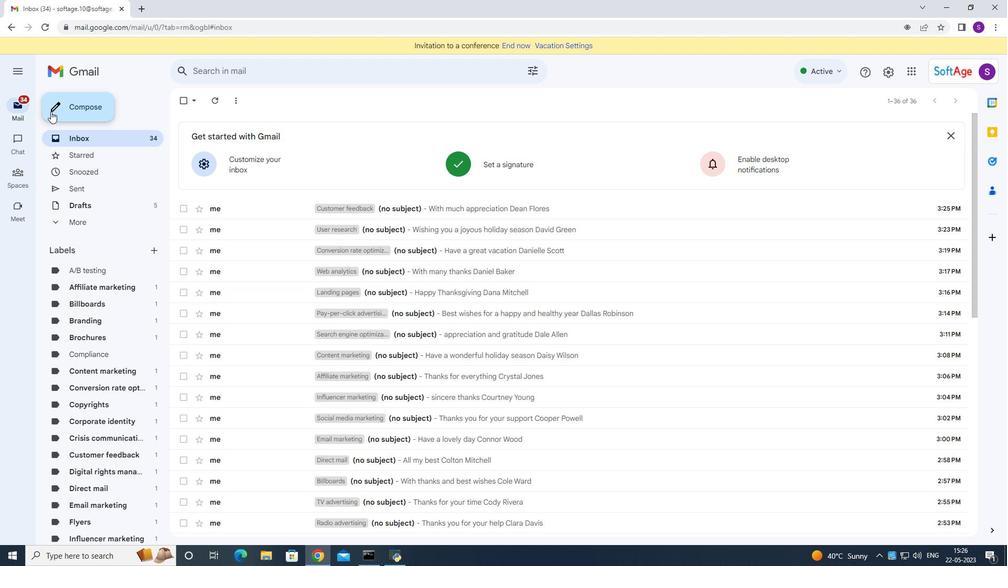 
Action: Mouse moved to (706, 307)
Screenshot: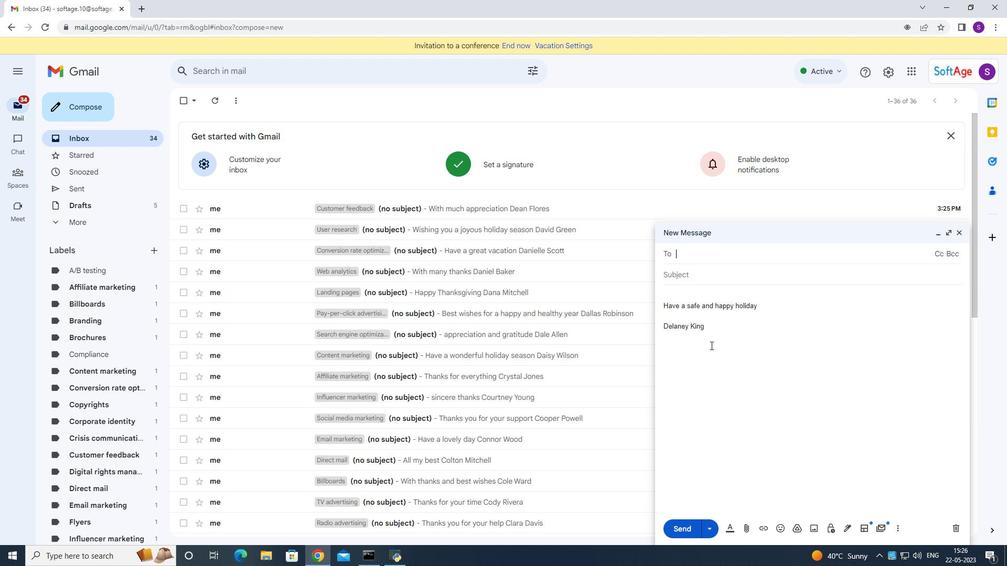 
Action: Key pressed <Key.shift>Softage.
Screenshot: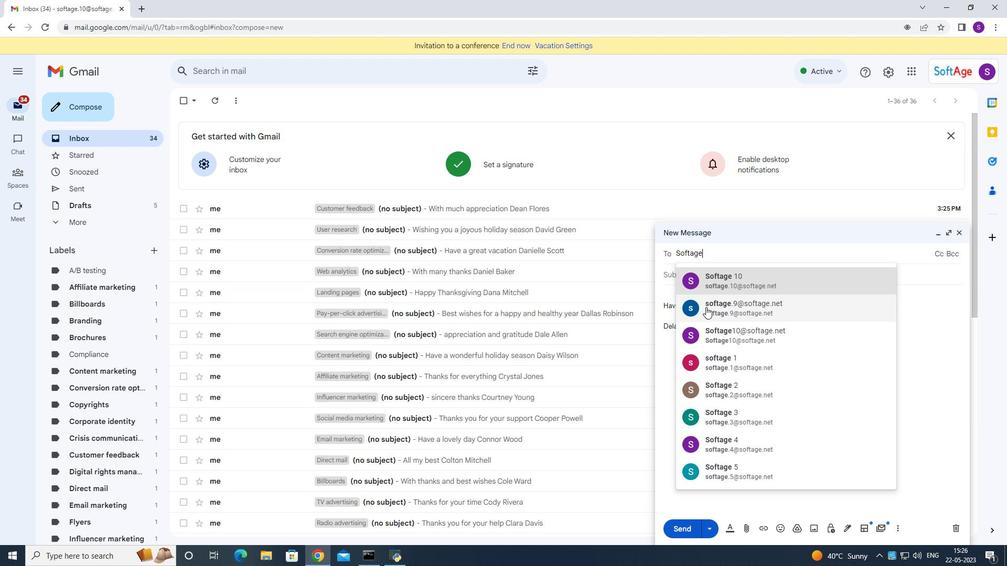
Action: Mouse moved to (693, 299)
Screenshot: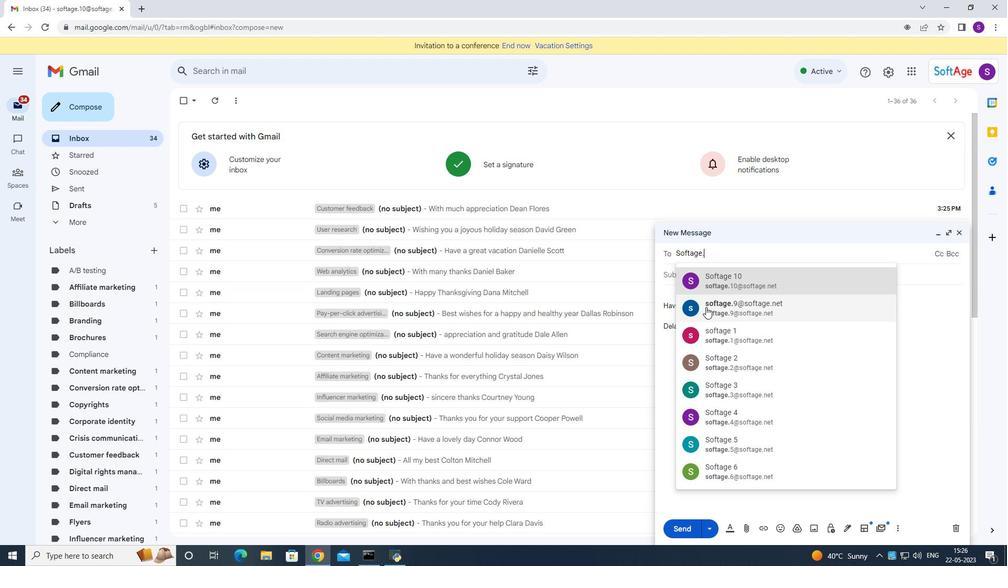 
Action: Key pressed 10<Key.shift>@softage.net<Key.space>
Screenshot: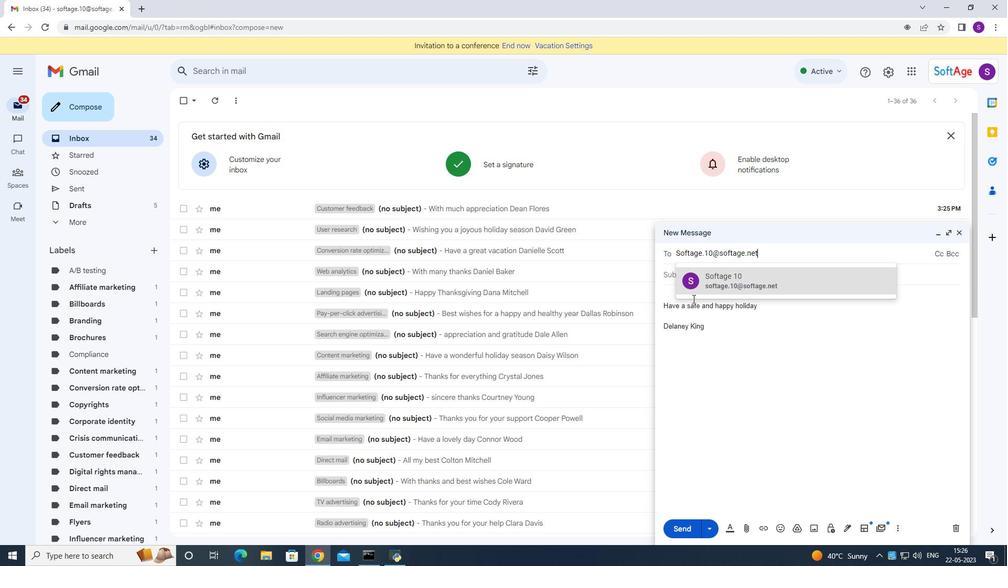 
Action: Mouse moved to (774, 296)
Screenshot: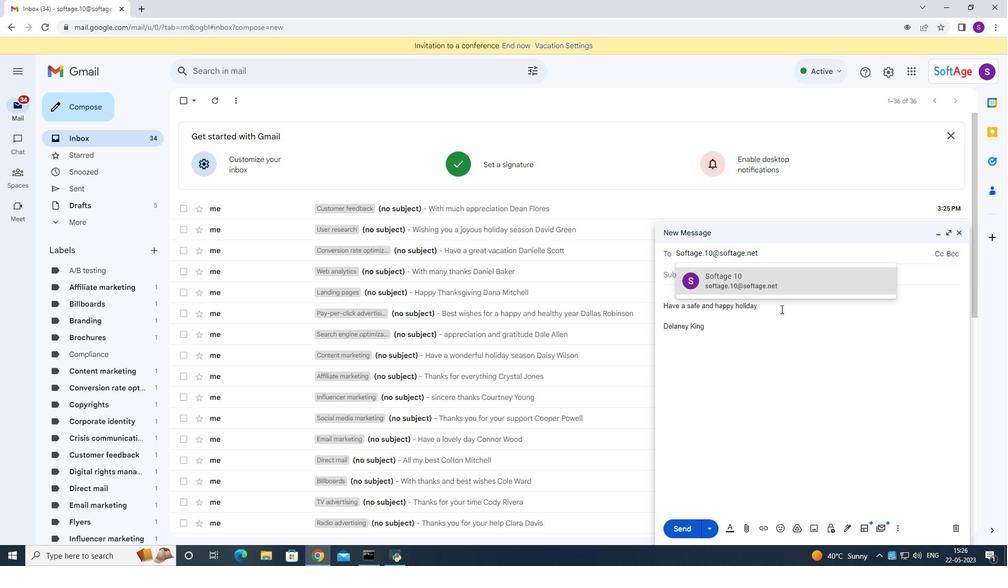 
Action: Mouse pressed left at (774, 296)
Screenshot: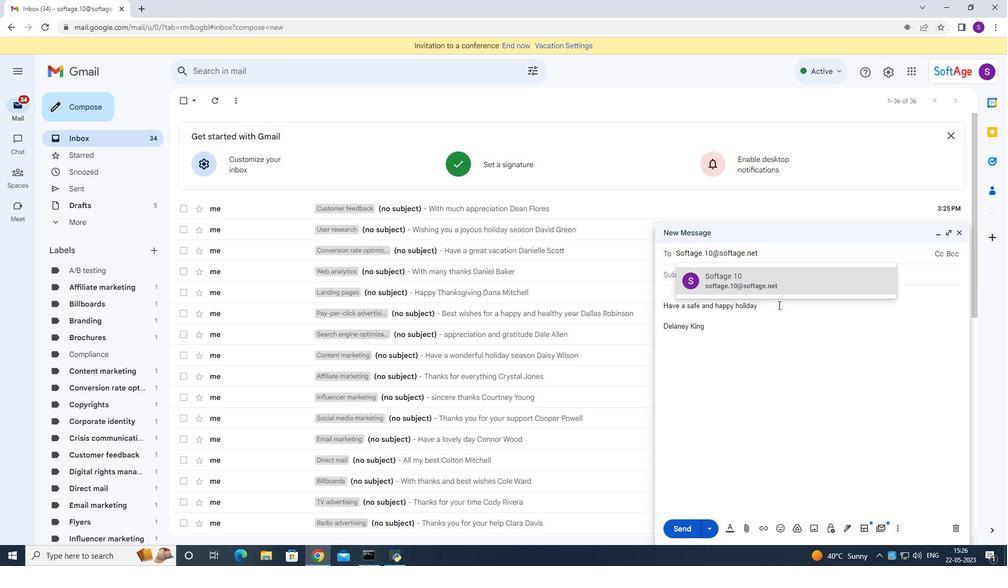 
Action: Mouse moved to (894, 526)
Screenshot: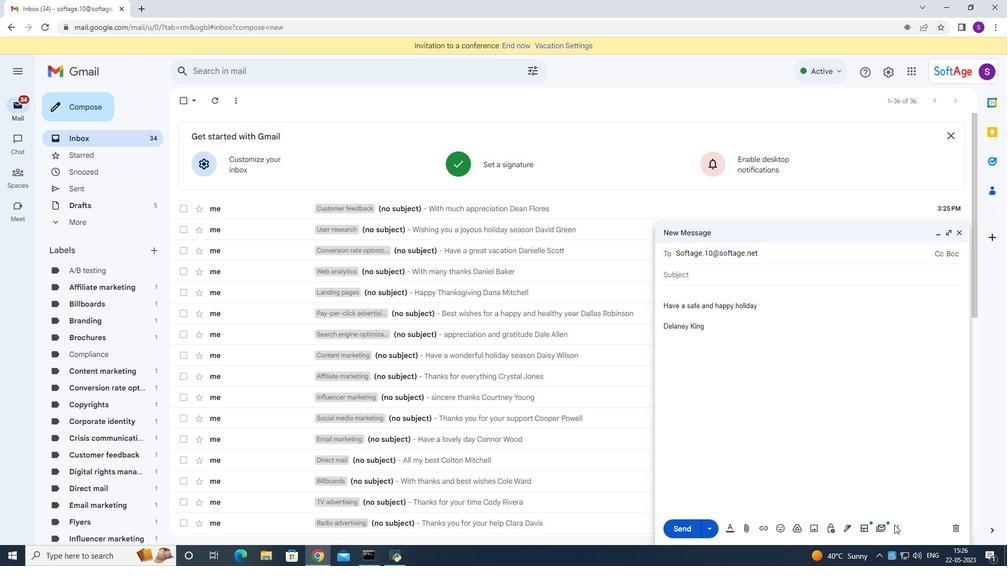 
Action: Mouse pressed left at (894, 526)
Screenshot: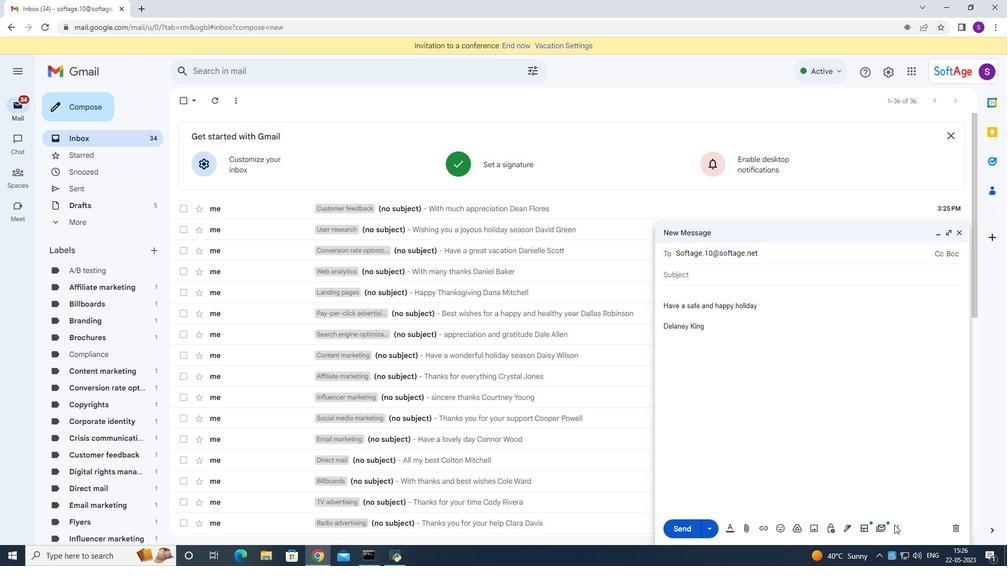 
Action: Mouse moved to (782, 251)
Screenshot: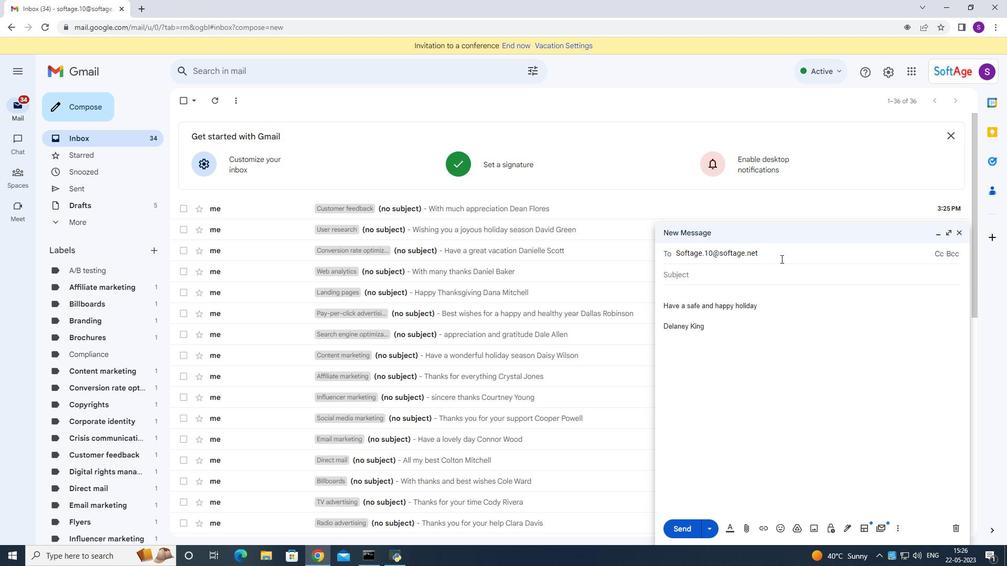 
Action: Mouse pressed left at (782, 251)
Screenshot: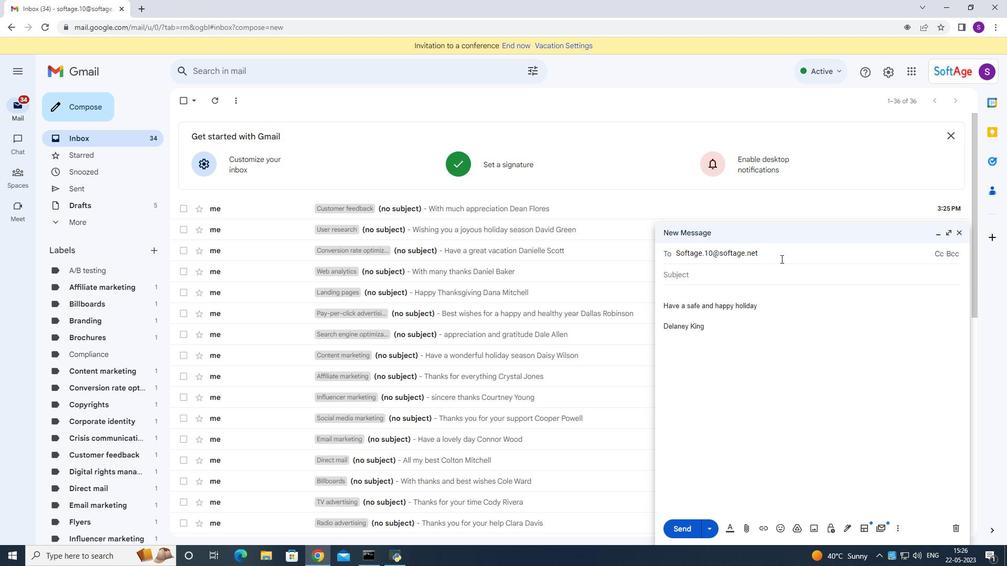 
Action: Mouse moved to (748, 280)
Screenshot: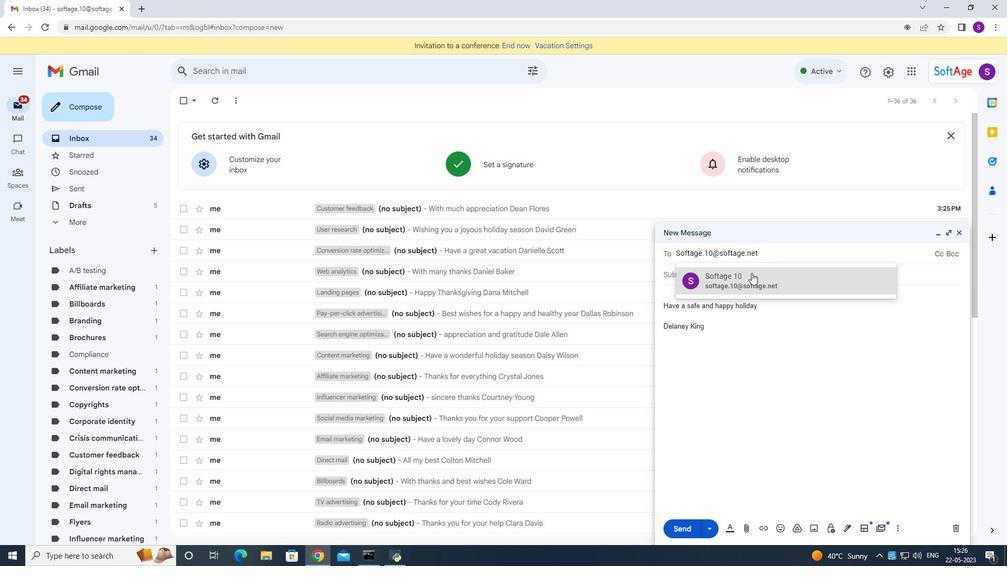 
Action: Mouse pressed left at (748, 280)
Screenshot: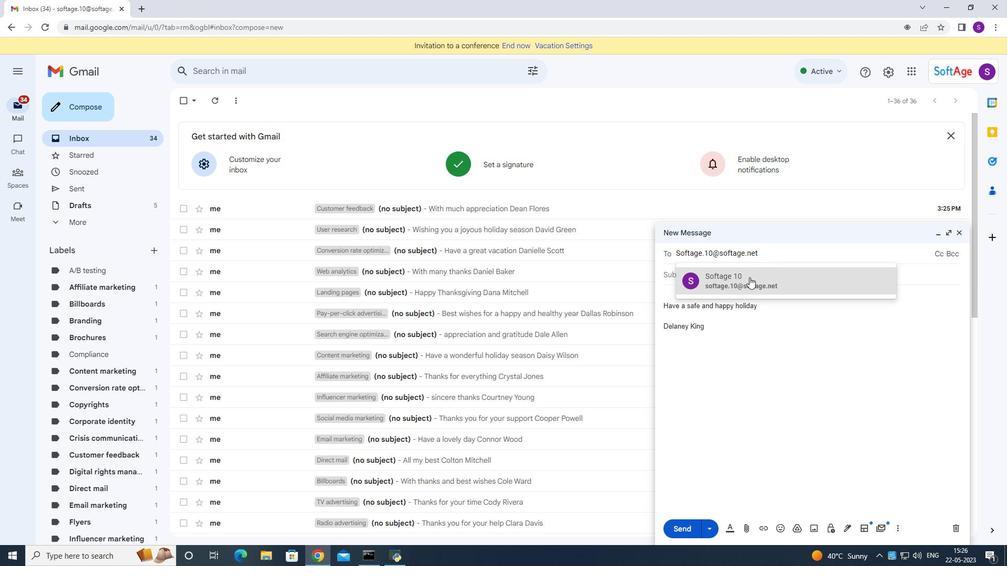 
Action: Mouse moved to (898, 525)
Screenshot: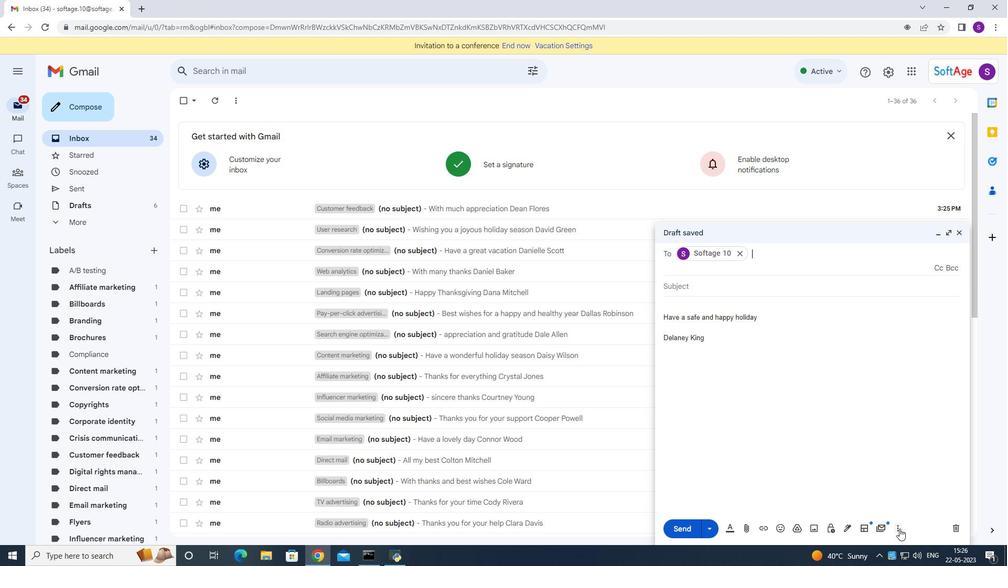 
Action: Mouse pressed left at (898, 525)
Screenshot: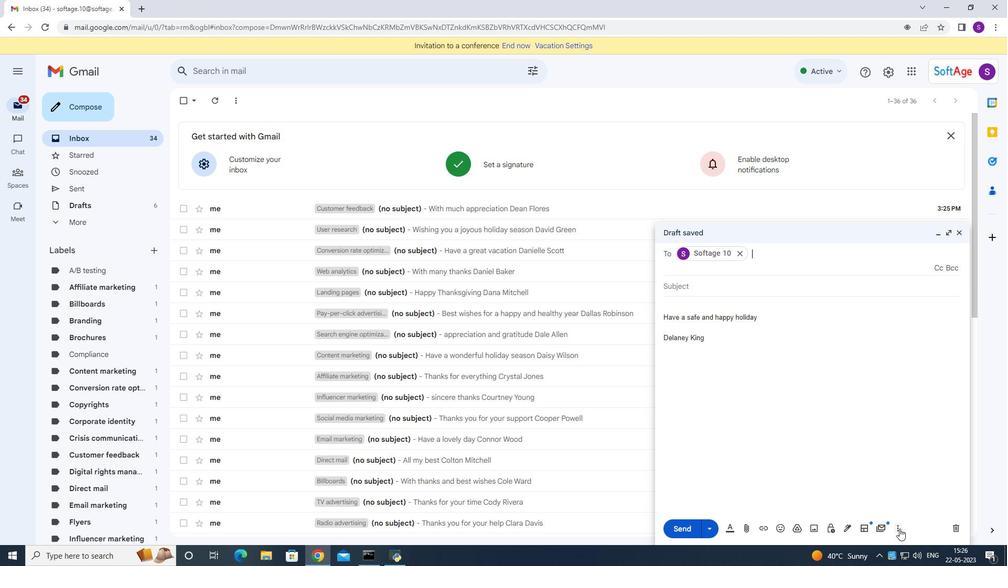 
Action: Mouse moved to (817, 430)
Screenshot: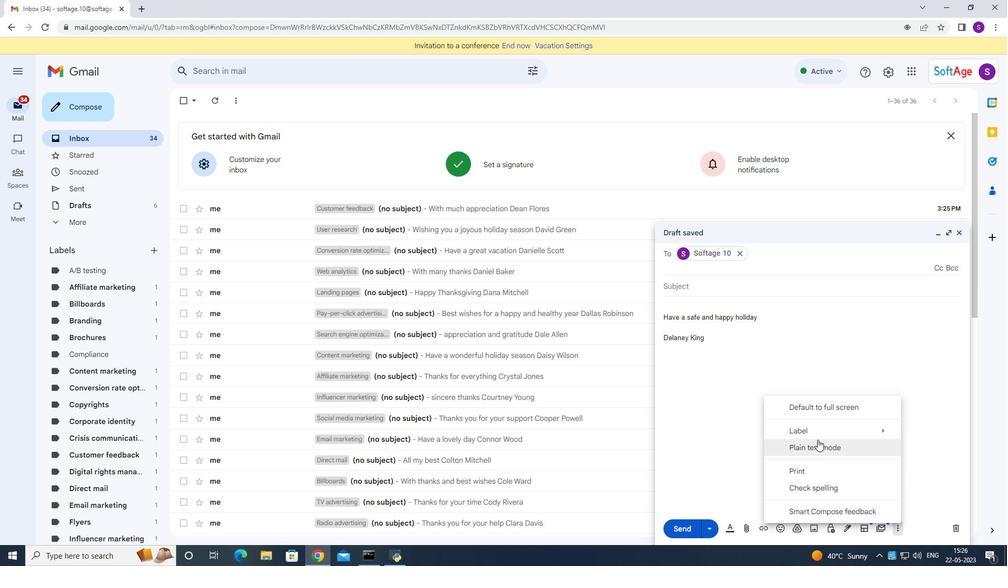 
Action: Mouse pressed left at (817, 430)
Screenshot: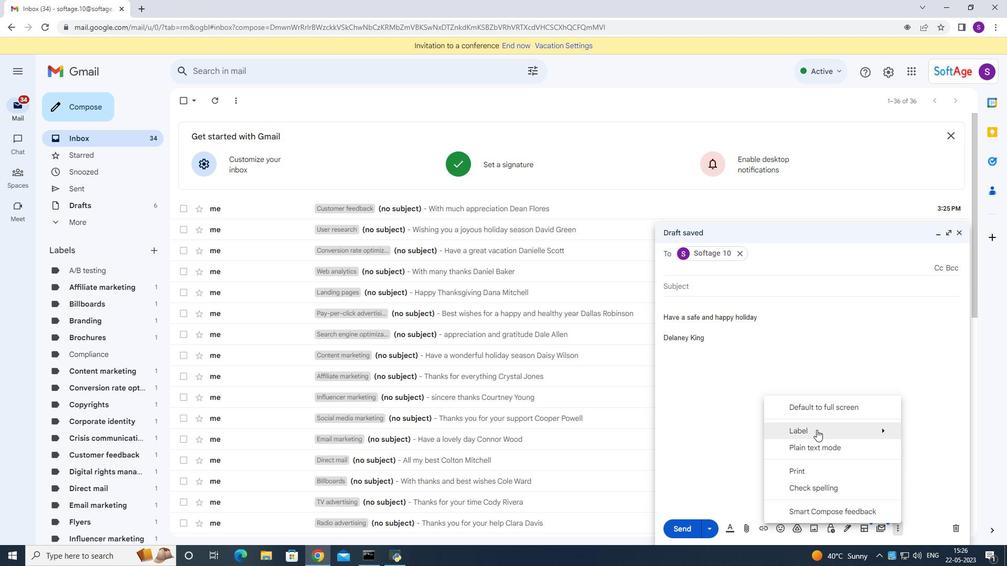 
Action: Mouse moved to (675, 414)
Screenshot: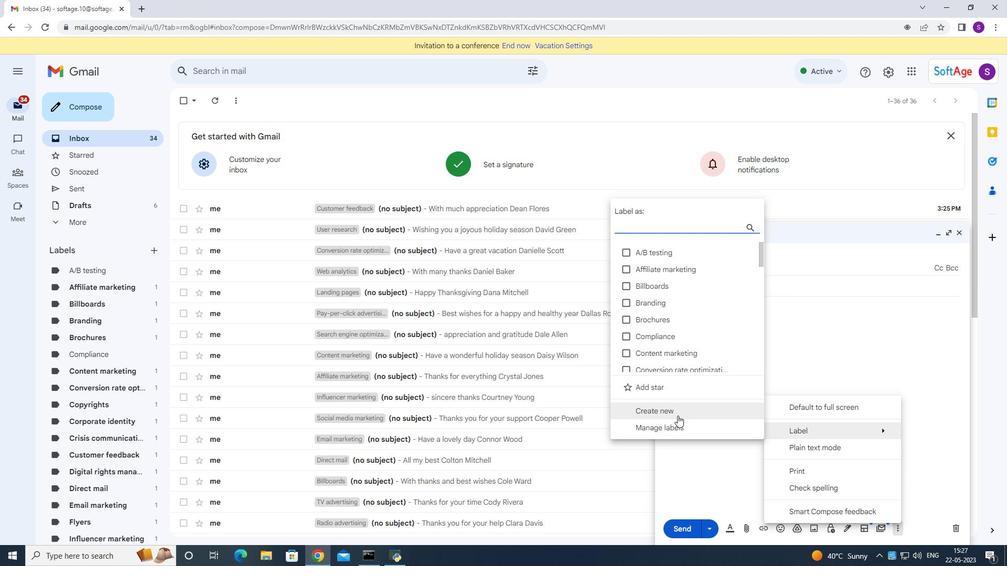 
Action: Mouse pressed left at (675, 414)
Screenshot: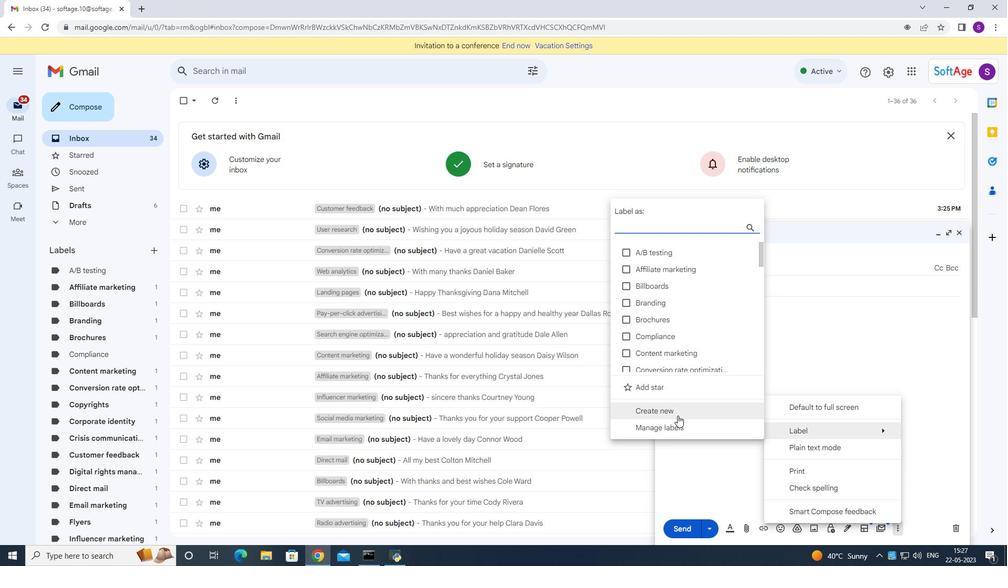 
Action: Mouse moved to (679, 410)
Screenshot: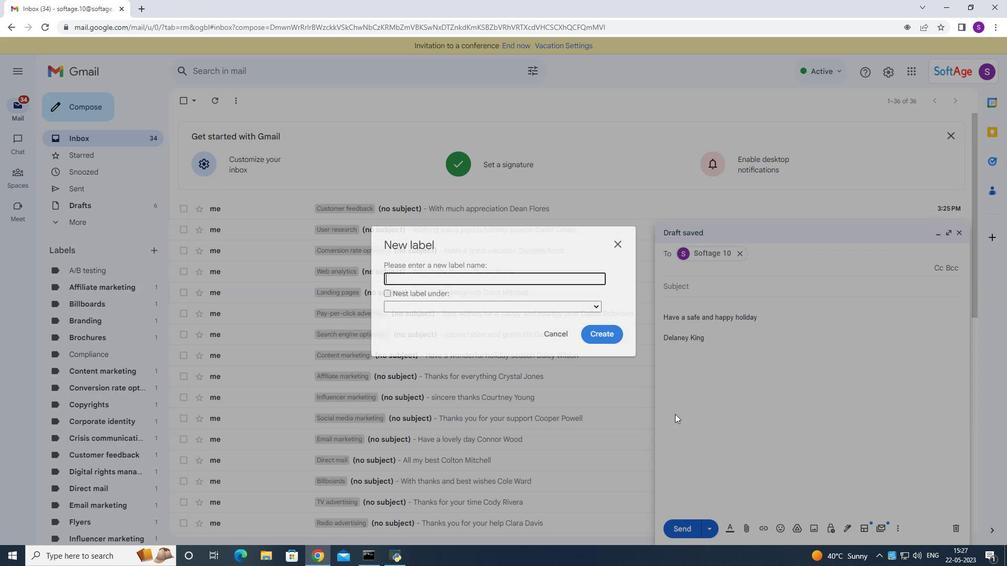 
Action: Key pressed <Key.shift>Surveys<Key.space>
Screenshot: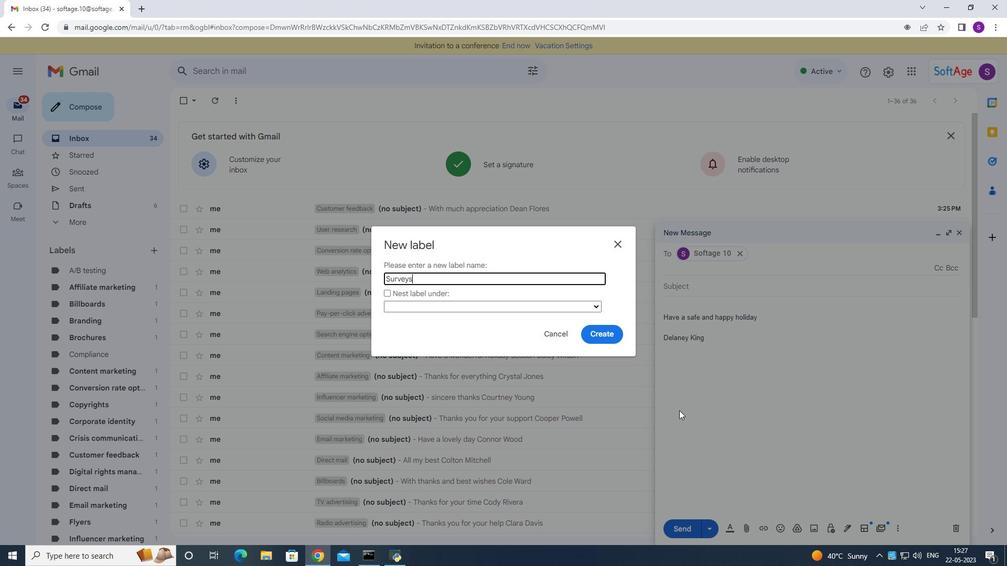 
Action: Mouse moved to (609, 337)
Screenshot: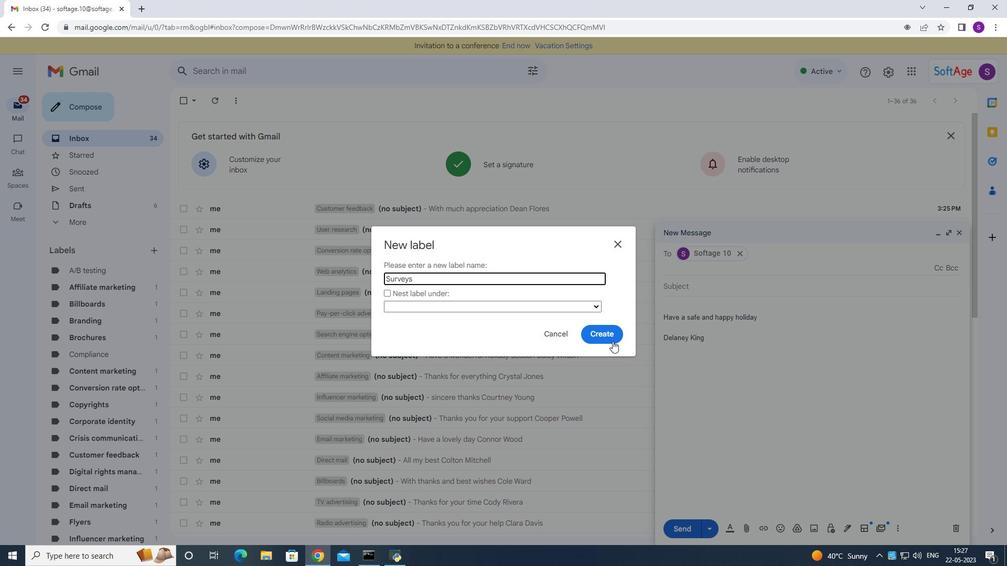 
Action: Mouse pressed left at (609, 337)
Screenshot: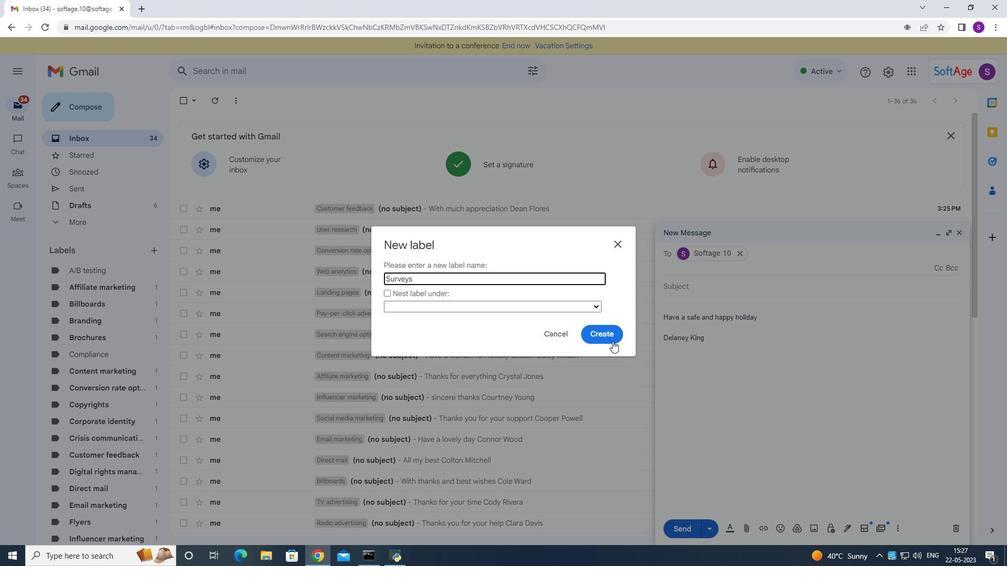 
Action: Mouse moved to (668, 522)
Screenshot: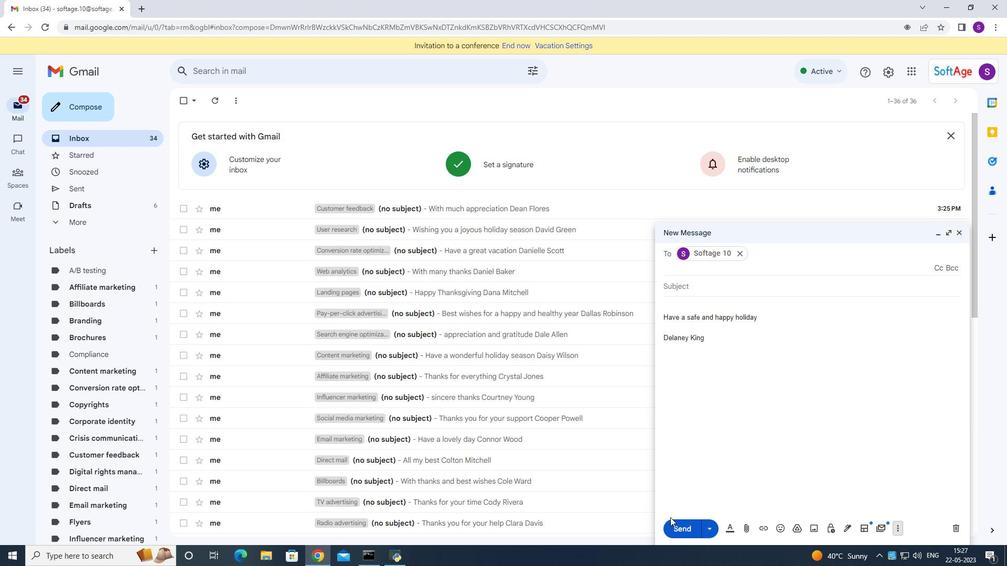 
Action: Mouse pressed left at (668, 522)
Screenshot: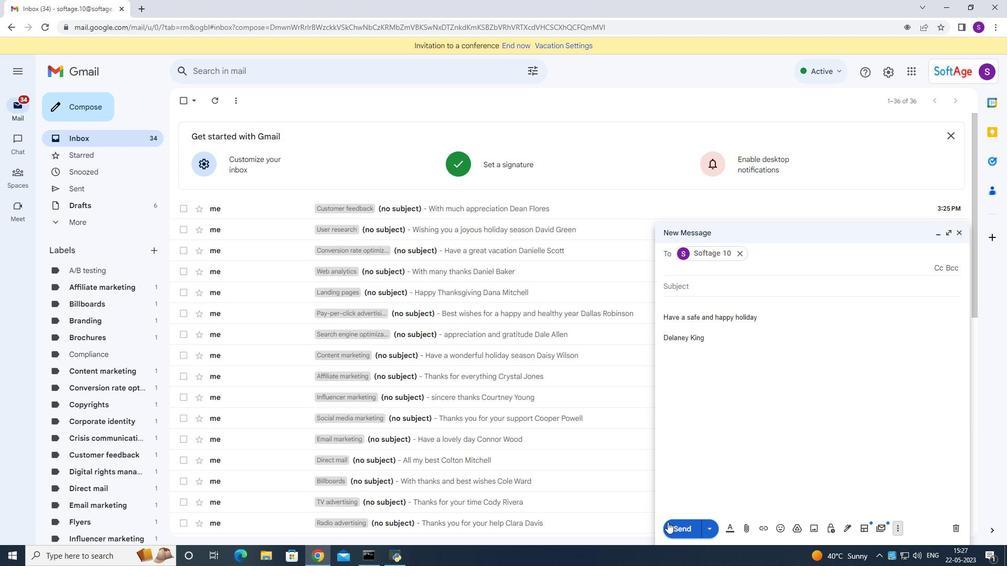 
Action: Mouse moved to (521, 342)
Screenshot: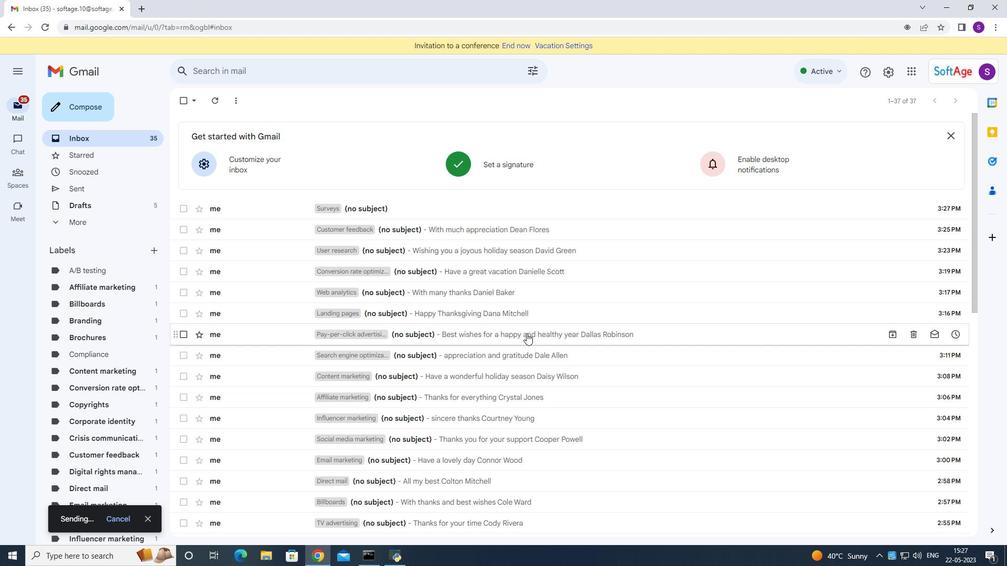 
